 Task: Find people on LinkedIn who are finance managers at Amul (GCMMF), located in Budapest XVI. kerulet, who studied at Maharaja Surajmal Institute, work in Health and Human Services, and offer Homeowners Insurance services.
Action: Mouse moved to (468, 59)
Screenshot: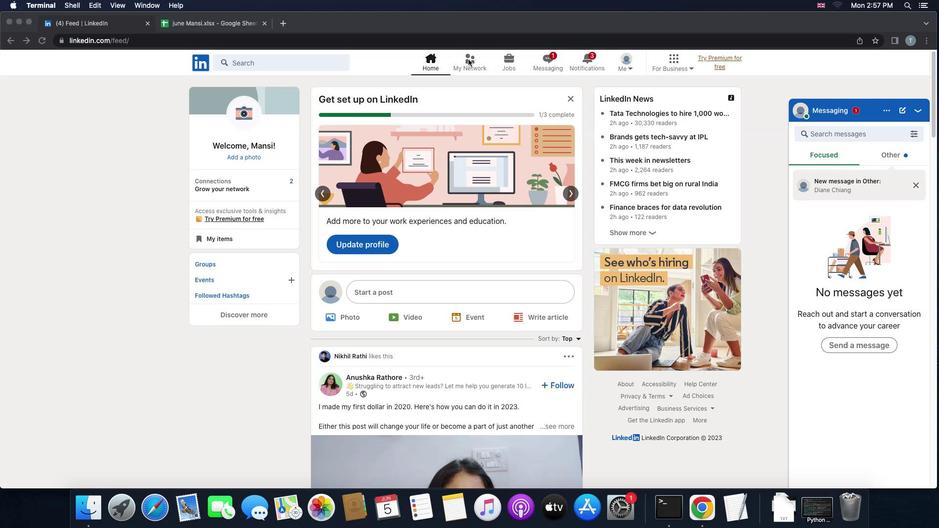 
Action: Mouse pressed left at (468, 59)
Screenshot: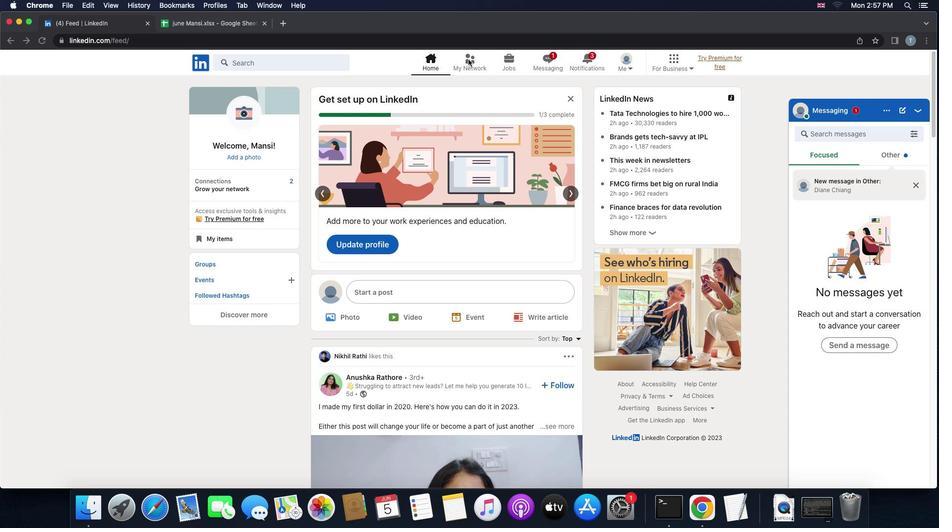 
Action: Mouse pressed left at (468, 59)
Screenshot: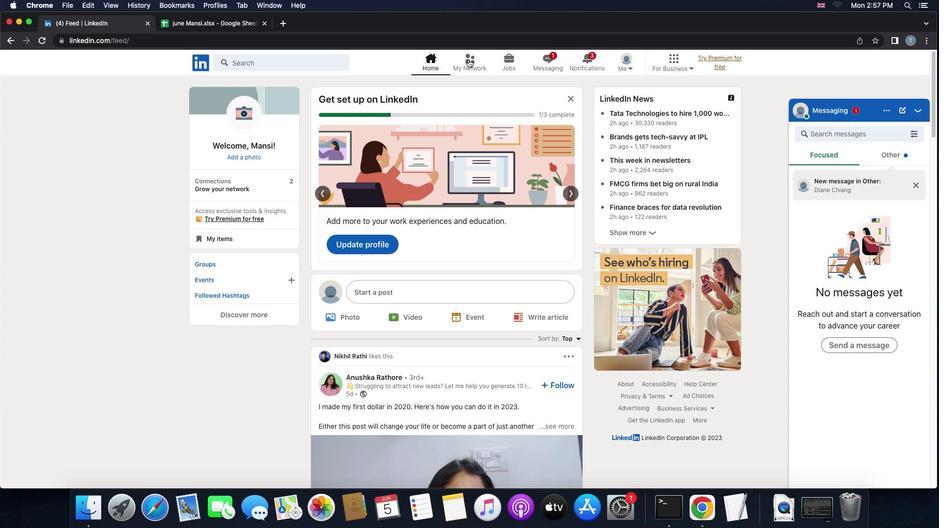 
Action: Mouse moved to (261, 115)
Screenshot: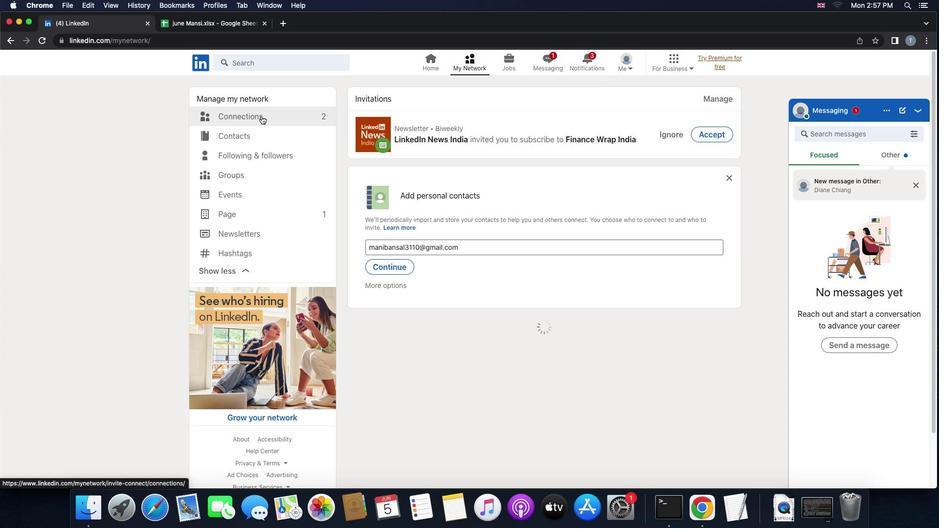 
Action: Mouse pressed left at (261, 115)
Screenshot: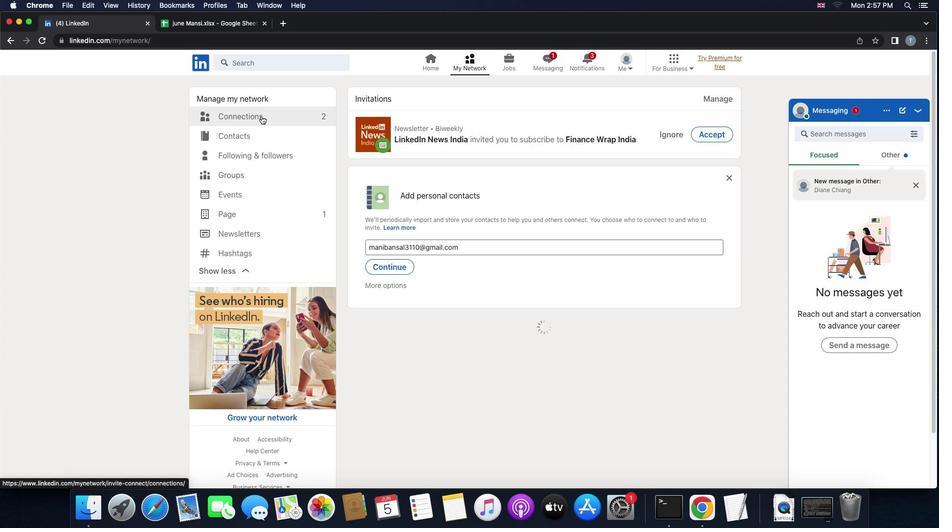 
Action: Mouse moved to (512, 118)
Screenshot: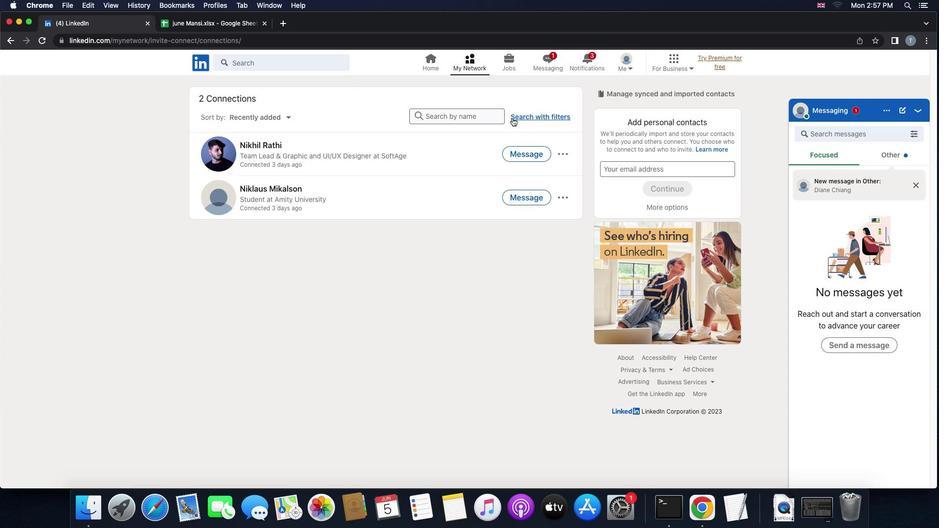 
Action: Mouse pressed left at (512, 118)
Screenshot: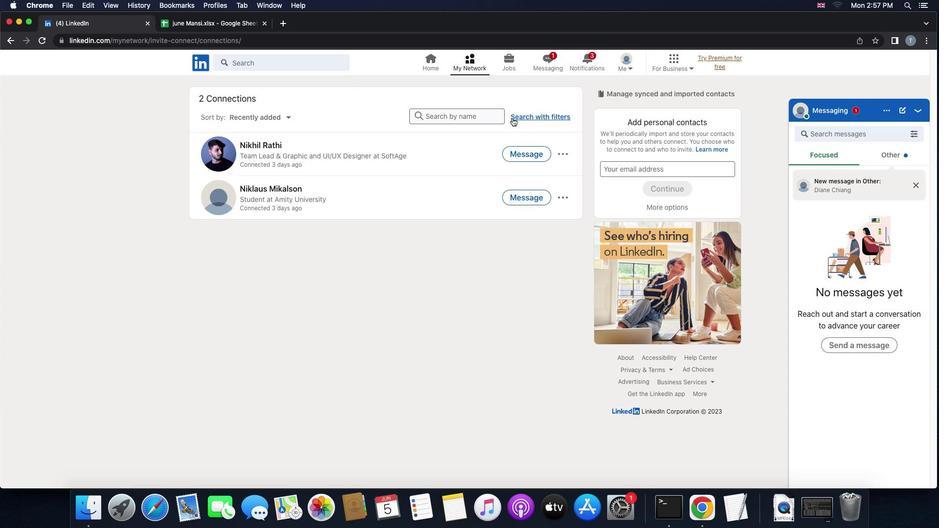 
Action: Mouse moved to (508, 90)
Screenshot: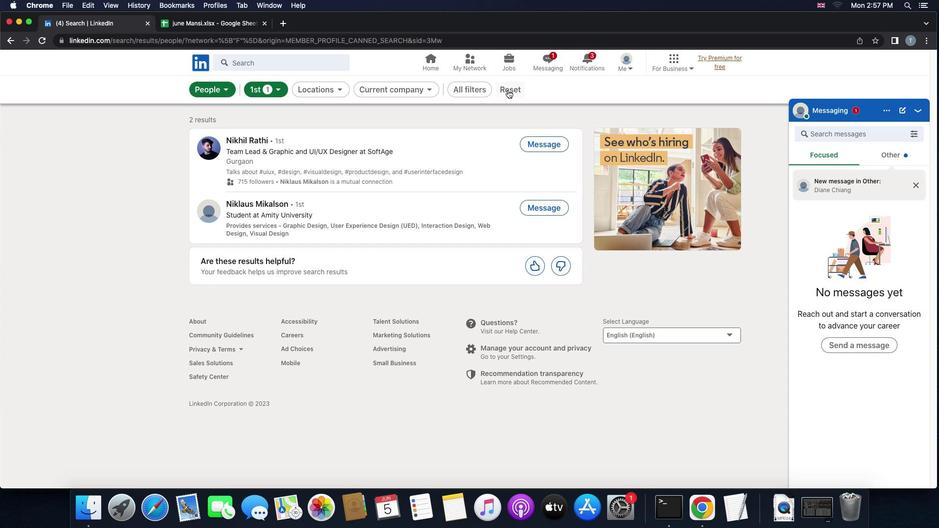 
Action: Mouse pressed left at (508, 90)
Screenshot: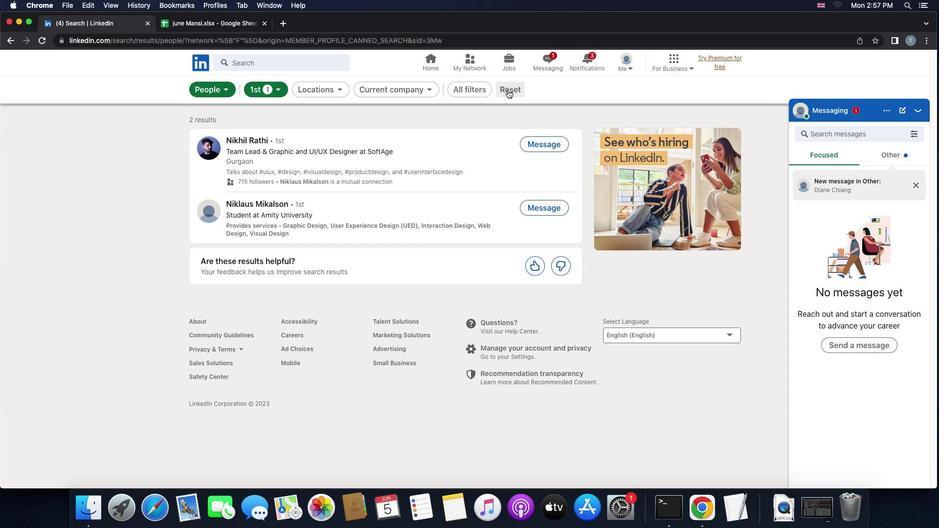 
Action: Mouse moved to (485, 95)
Screenshot: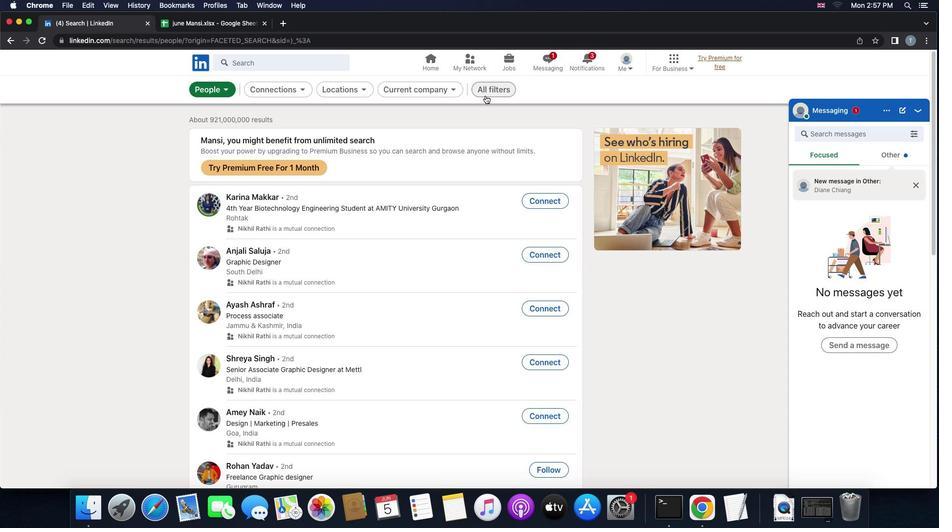 
Action: Mouse pressed left at (485, 95)
Screenshot: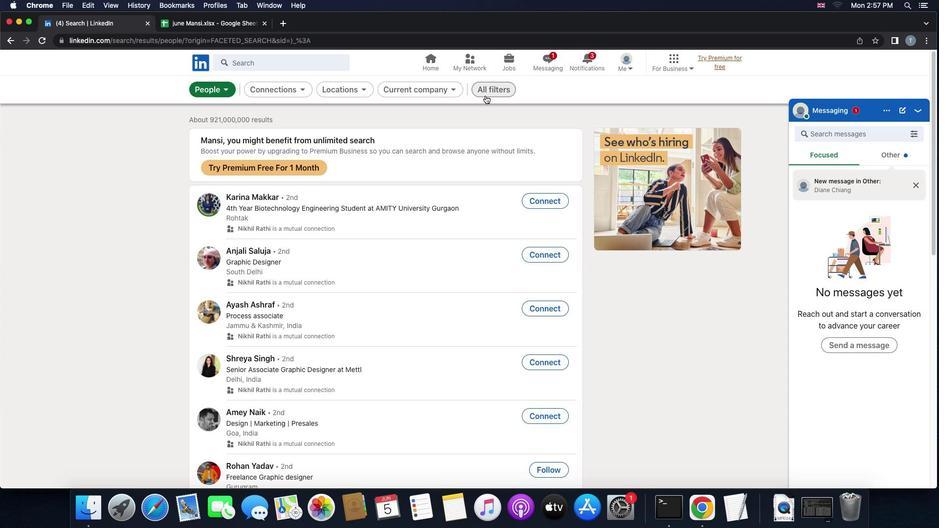 
Action: Mouse moved to (775, 385)
Screenshot: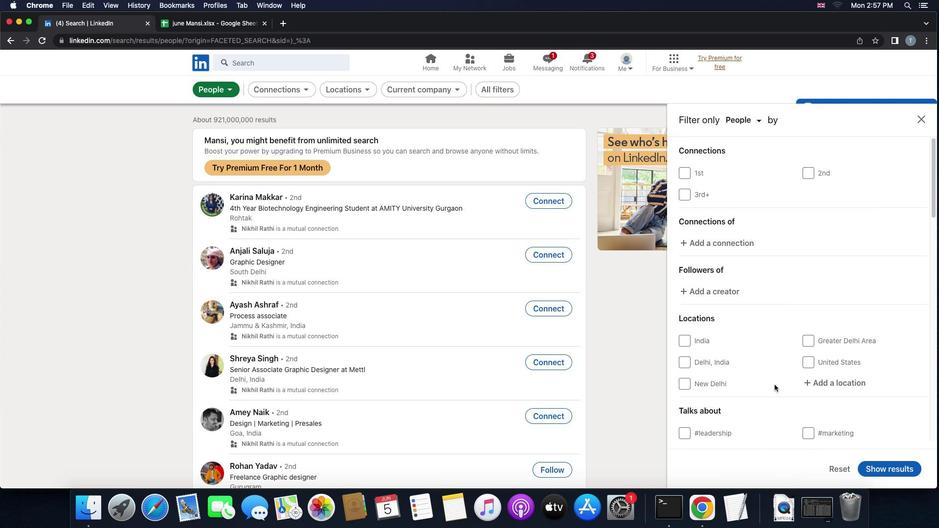 
Action: Mouse scrolled (775, 385) with delta (0, 0)
Screenshot: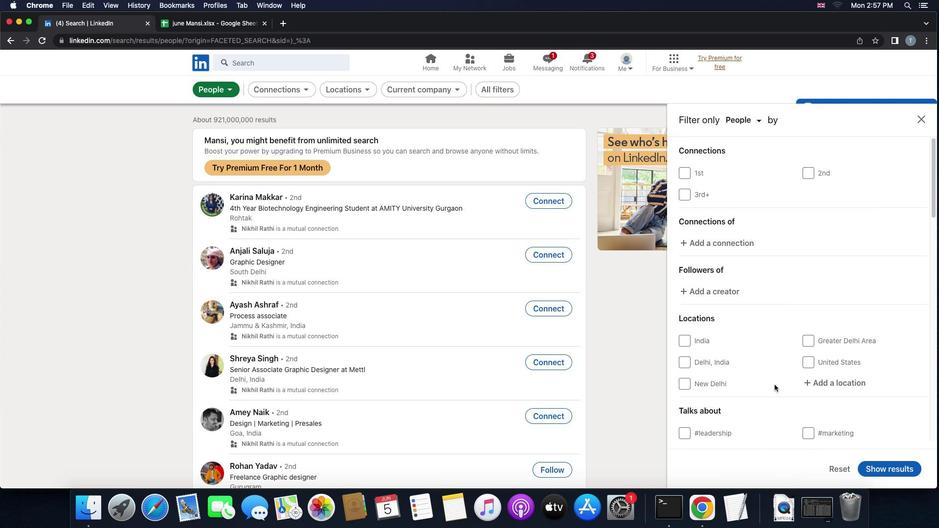 
Action: Mouse moved to (775, 384)
Screenshot: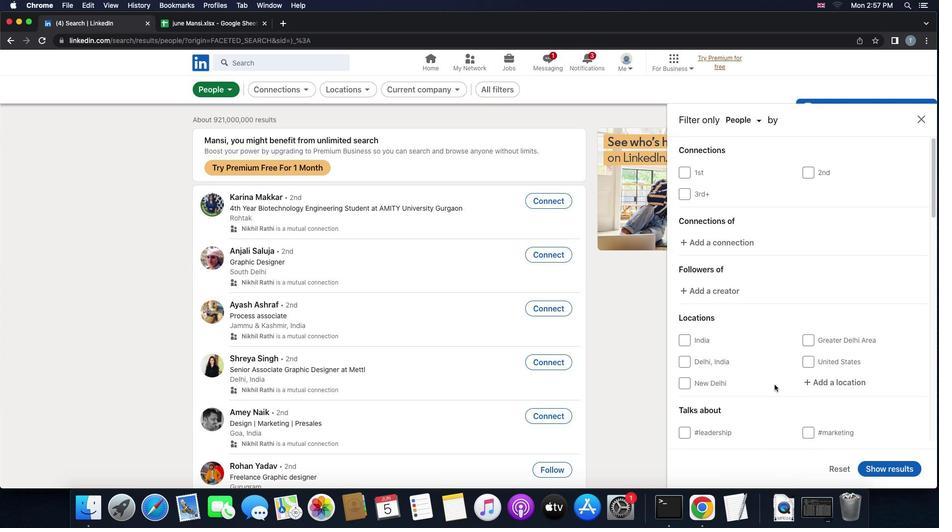 
Action: Mouse scrolled (775, 384) with delta (0, 0)
Screenshot: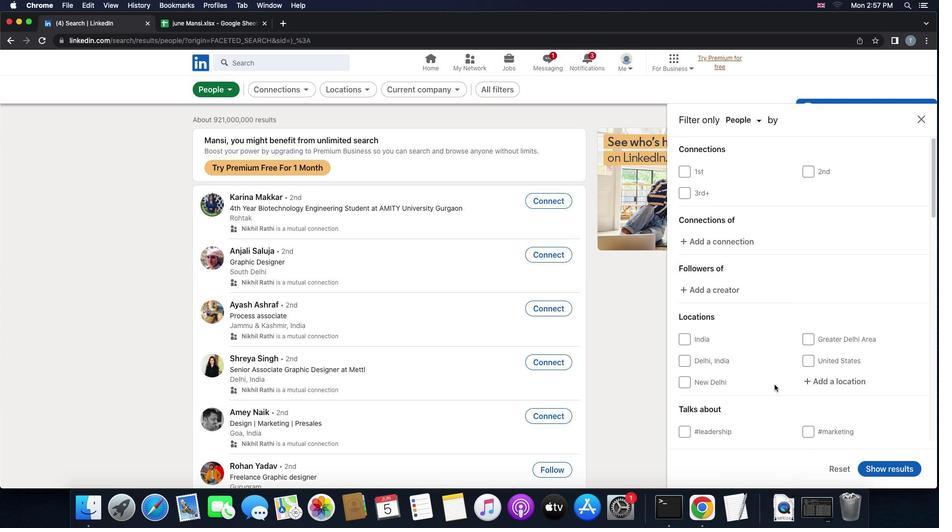 
Action: Mouse scrolled (775, 384) with delta (0, 0)
Screenshot: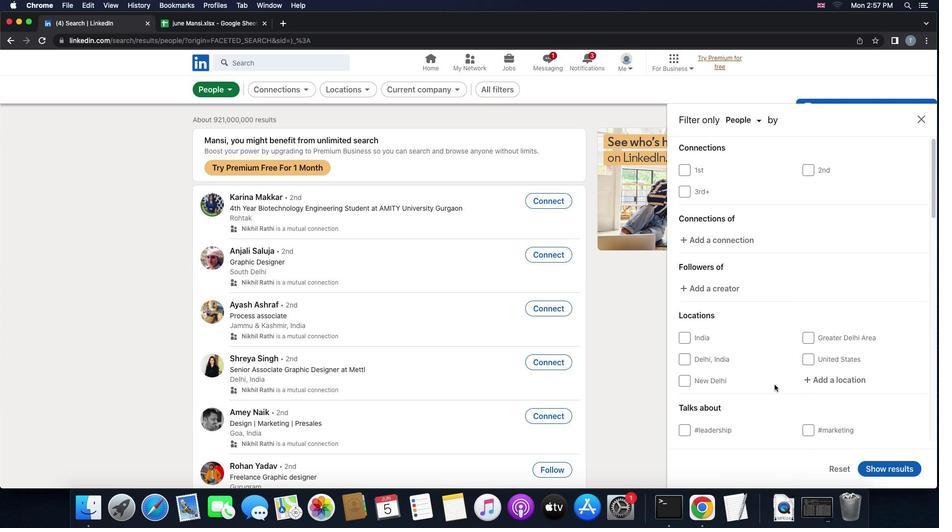 
Action: Mouse moved to (808, 319)
Screenshot: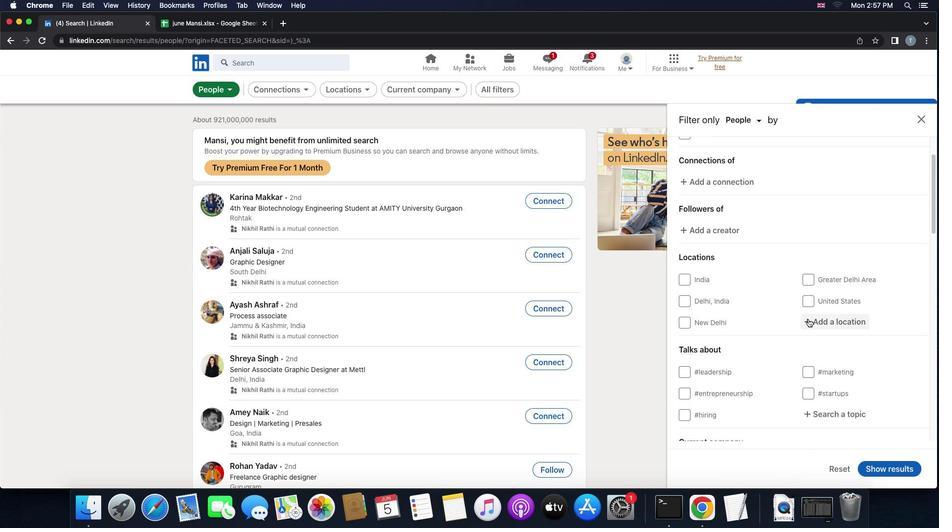 
Action: Mouse pressed left at (808, 319)
Screenshot: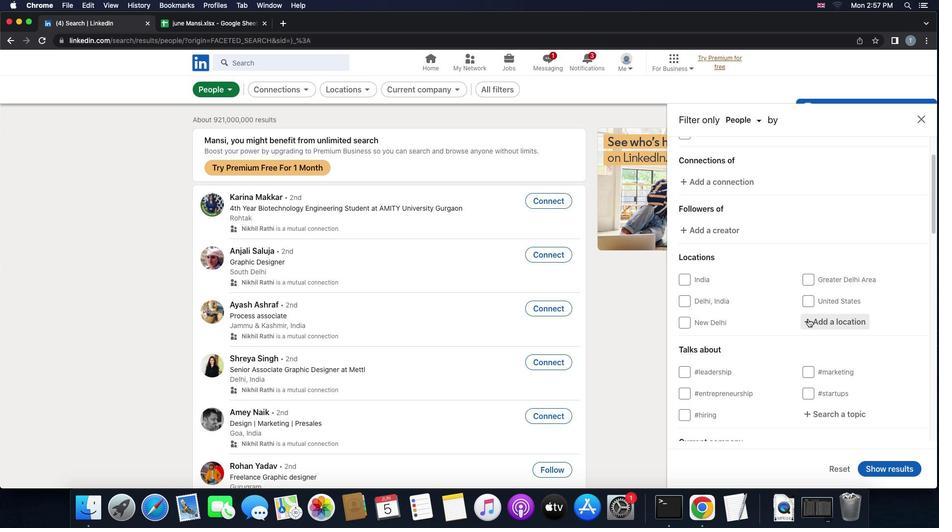 
Action: Mouse moved to (811, 320)
Screenshot: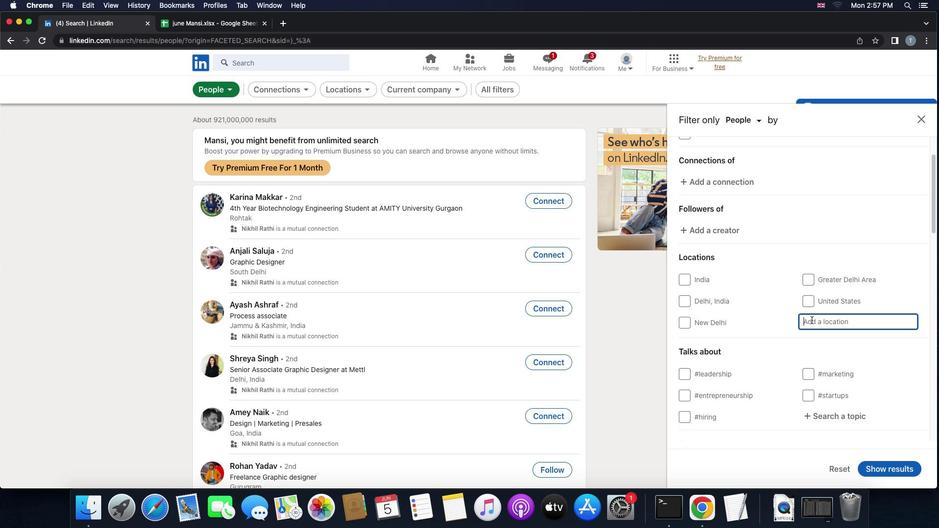 
Action: Key pressed Key.shift'B'
Screenshot: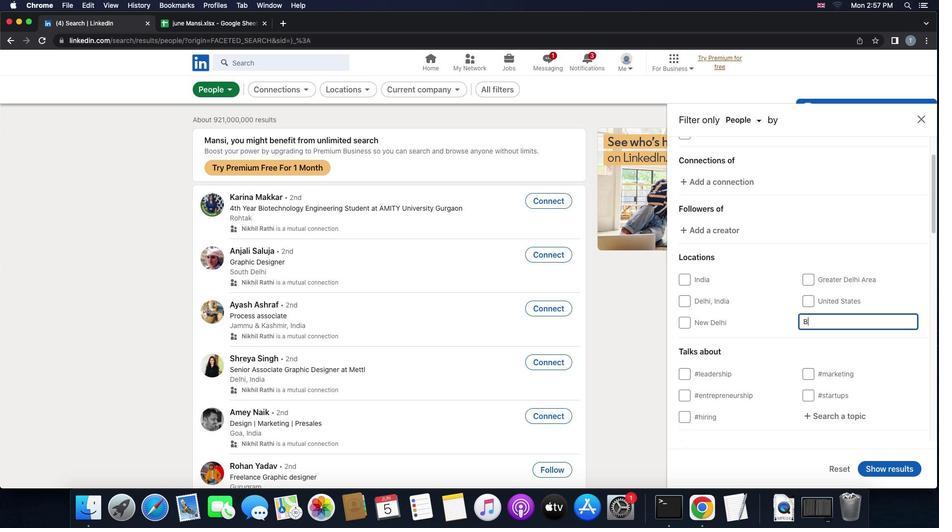
Action: Mouse moved to (812, 320)
Screenshot: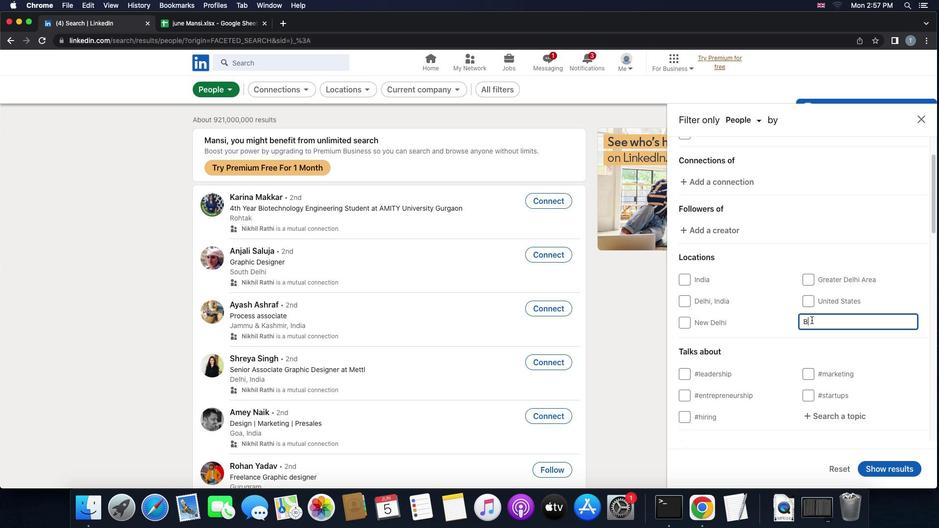 
Action: Key pressed 'u''d''a''p''e''s''t'Key.spaceKey.shift'X''V''I''.''k''e''r''u''l''e''t'Key.enter
Screenshot: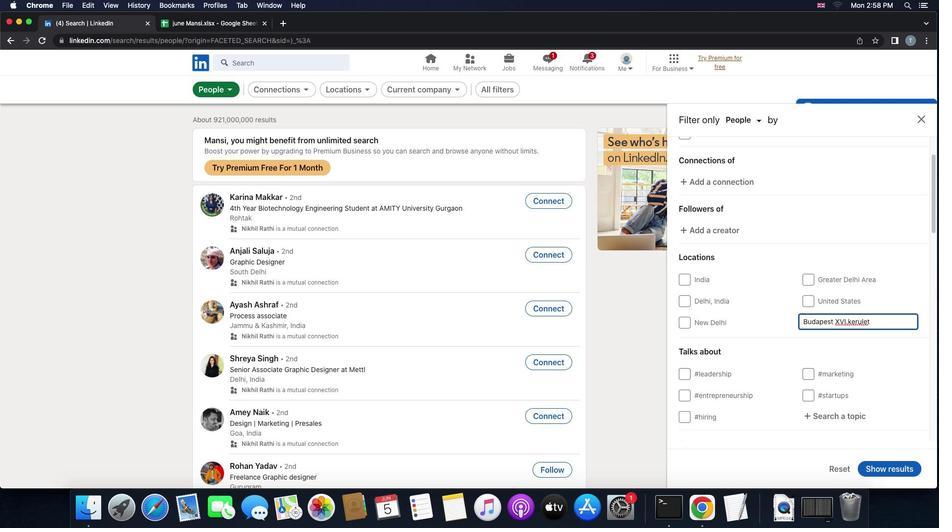 
Action: Mouse moved to (758, 377)
Screenshot: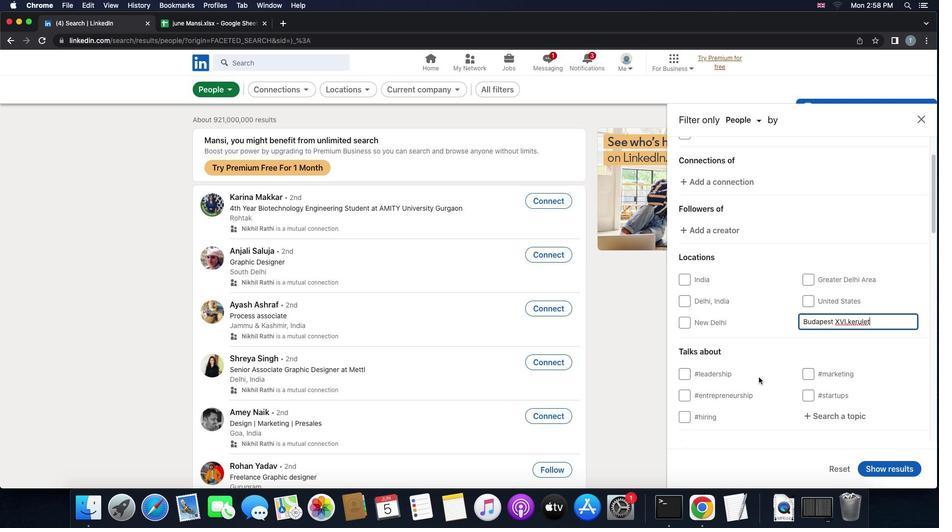 
Action: Mouse scrolled (758, 377) with delta (0, 0)
Screenshot: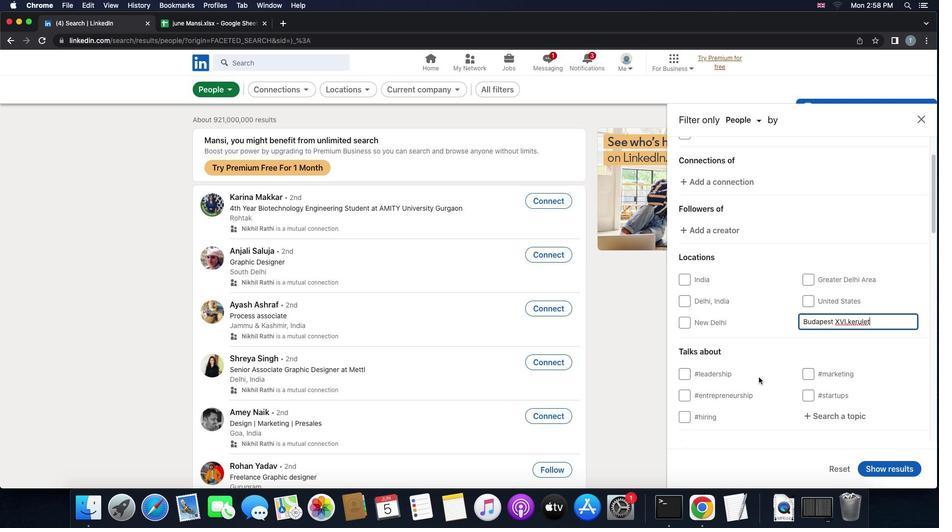 
Action: Mouse moved to (758, 377)
Screenshot: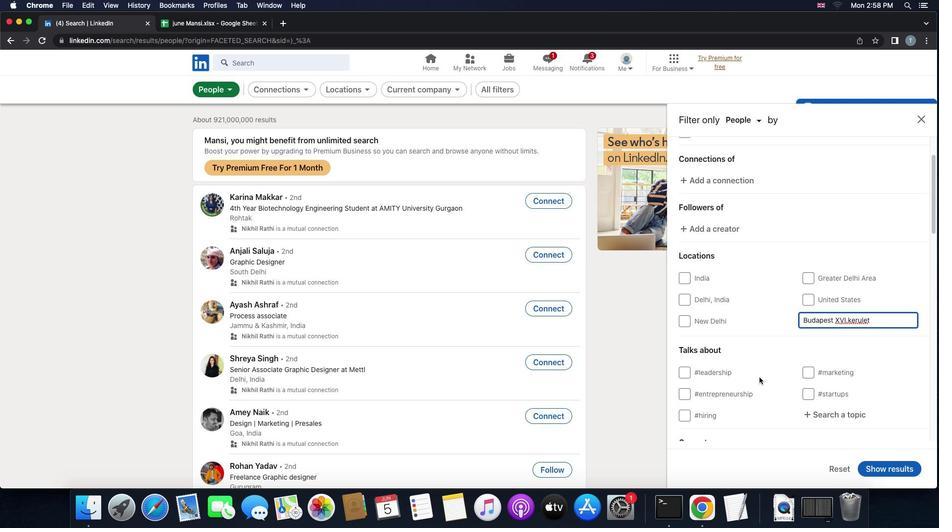 
Action: Mouse scrolled (758, 377) with delta (0, 0)
Screenshot: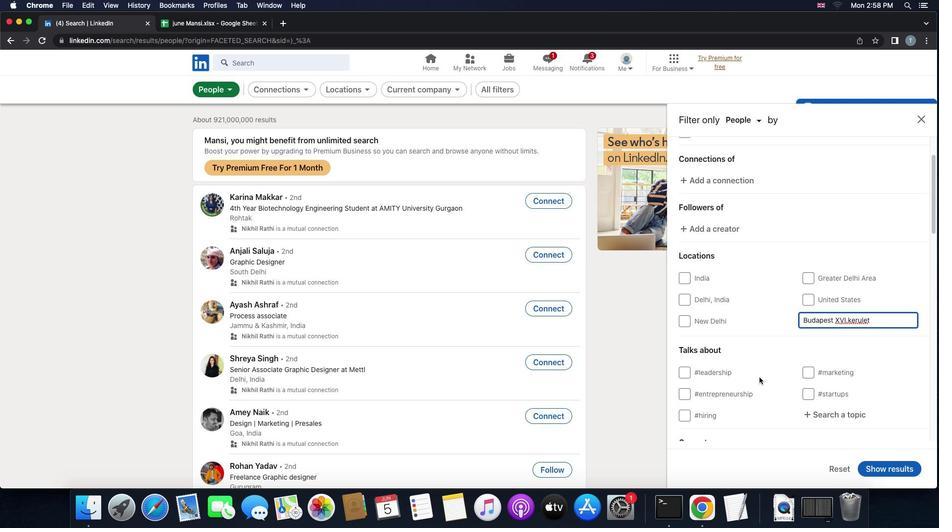 
Action: Mouse moved to (758, 377)
Screenshot: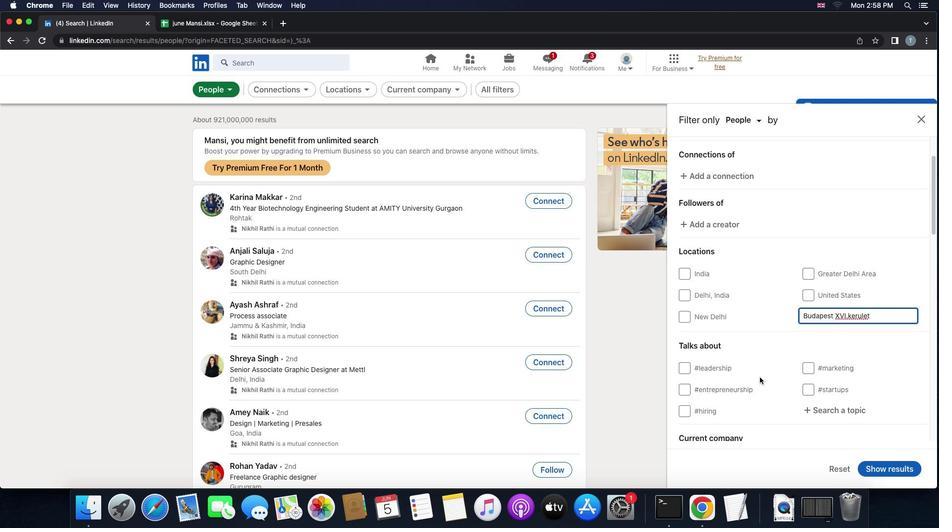
Action: Mouse scrolled (758, 377) with delta (0, 0)
Screenshot: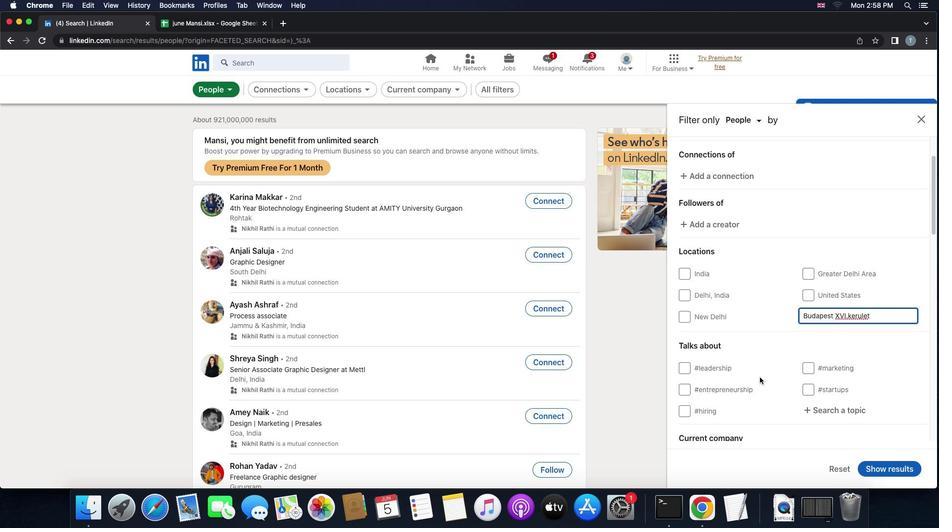 
Action: Mouse moved to (760, 376)
Screenshot: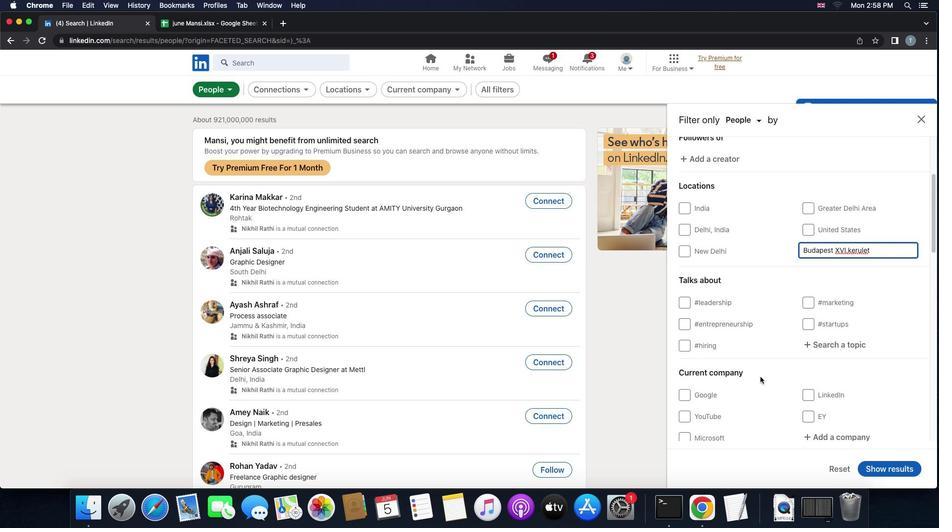 
Action: Mouse scrolled (760, 376) with delta (0, 0)
Screenshot: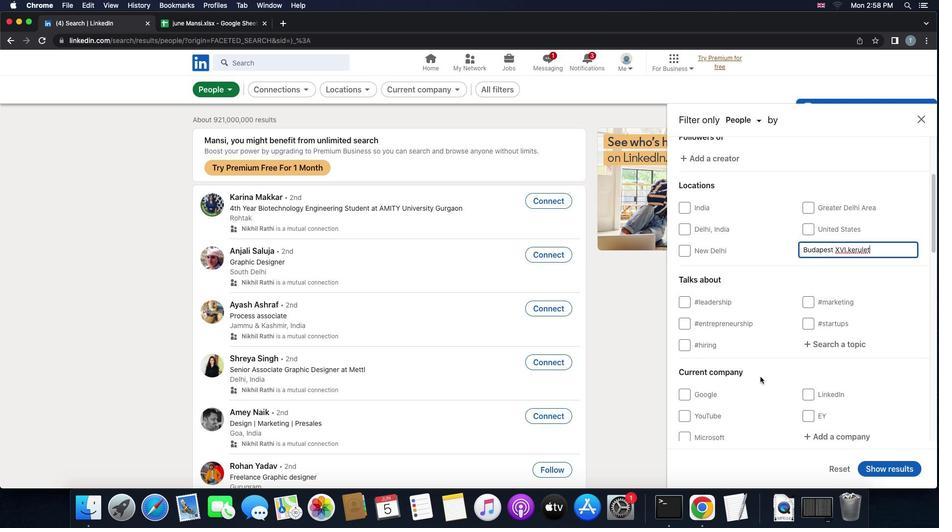 
Action: Mouse scrolled (760, 376) with delta (0, 0)
Screenshot: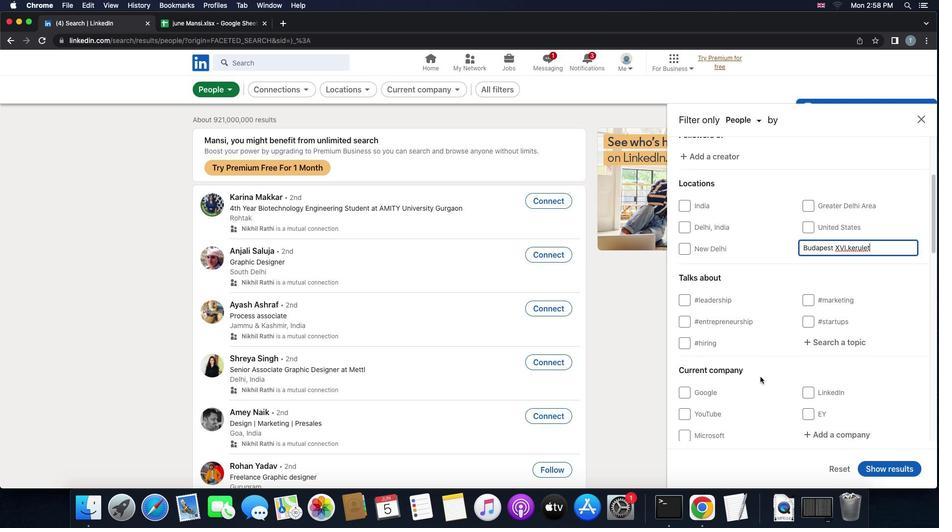 
Action: Mouse scrolled (760, 376) with delta (0, 0)
Screenshot: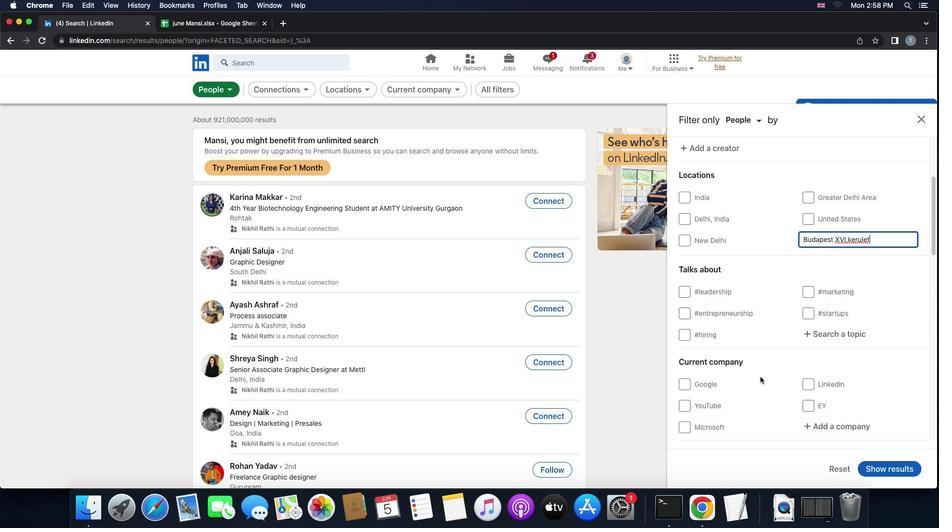 
Action: Mouse moved to (816, 295)
Screenshot: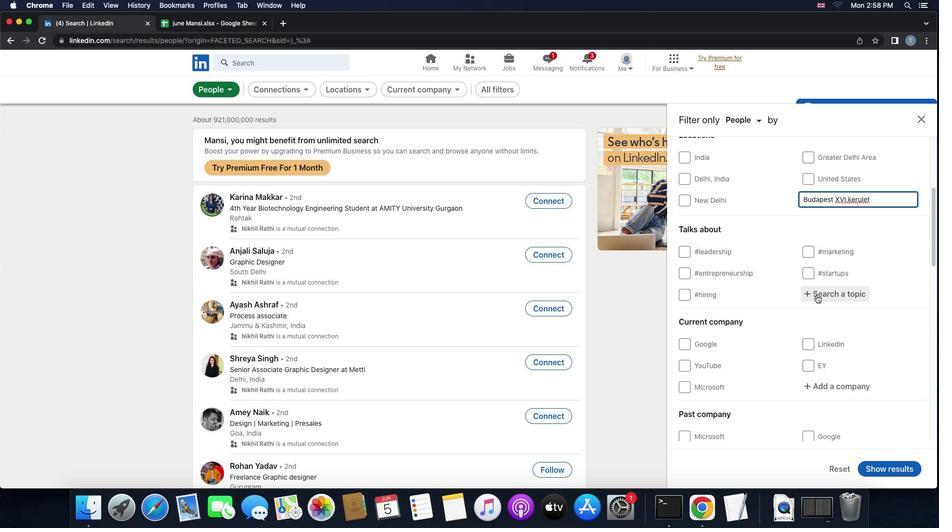
Action: Mouse pressed left at (816, 295)
Screenshot: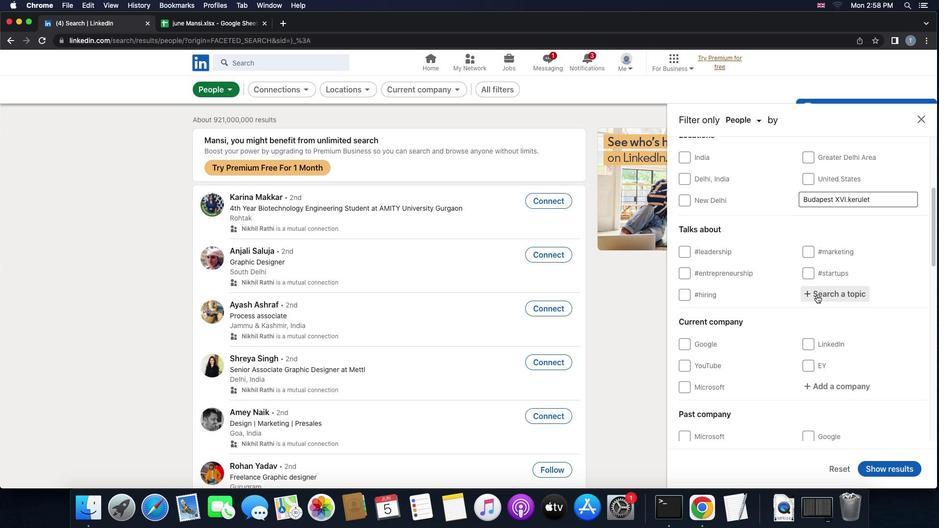
Action: Key pressed 'b''u''s''i''n''e''s''s''m''i''n''d''s''e''t''s'
Screenshot: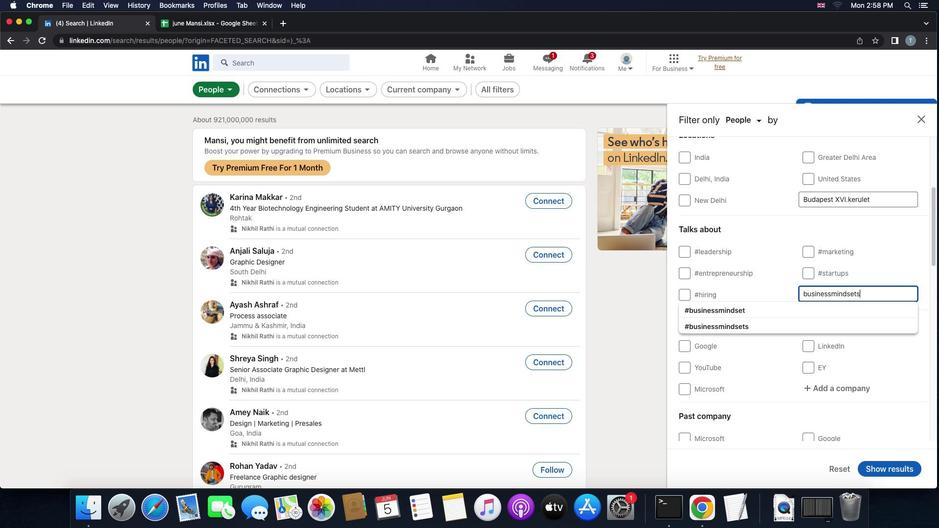 
Action: Mouse moved to (783, 311)
Screenshot: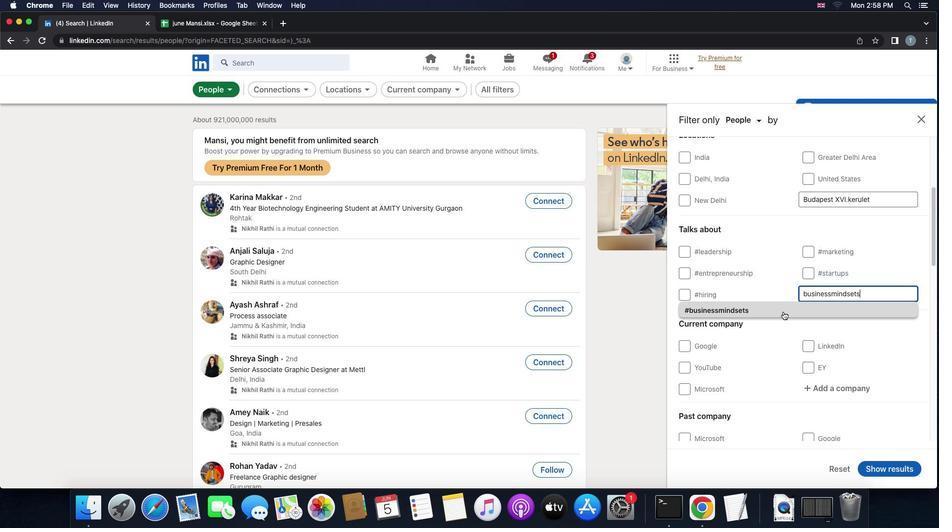 
Action: Mouse pressed left at (783, 311)
Screenshot: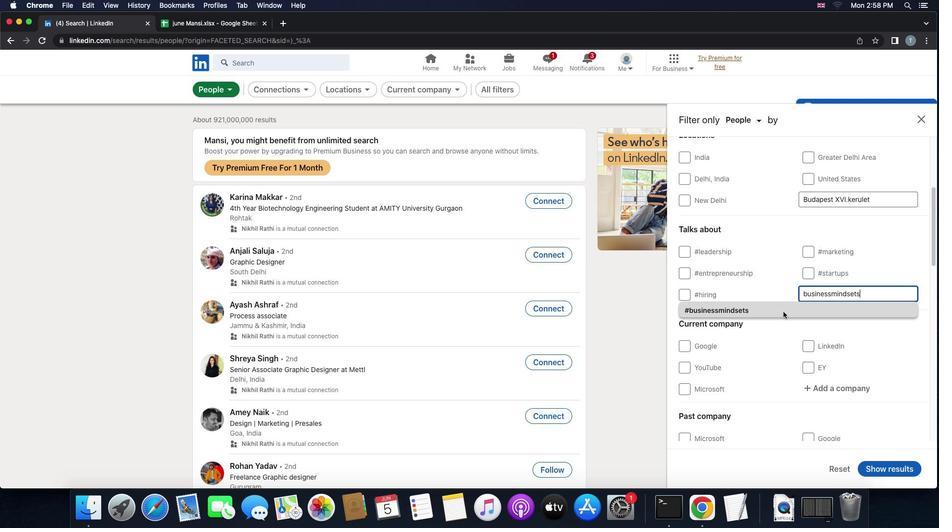 
Action: Mouse scrolled (783, 311) with delta (0, 0)
Screenshot: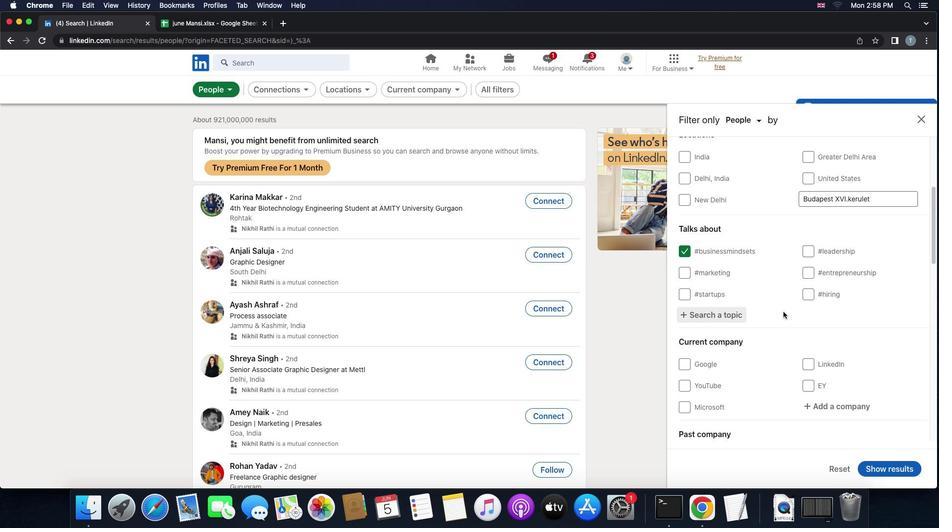 
Action: Mouse scrolled (783, 311) with delta (0, 0)
Screenshot: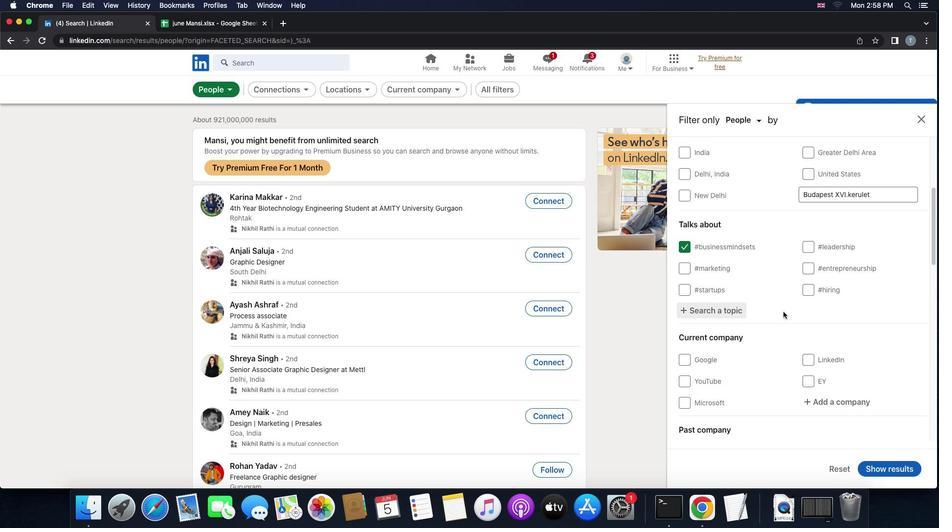 
Action: Mouse scrolled (783, 311) with delta (0, 0)
Screenshot: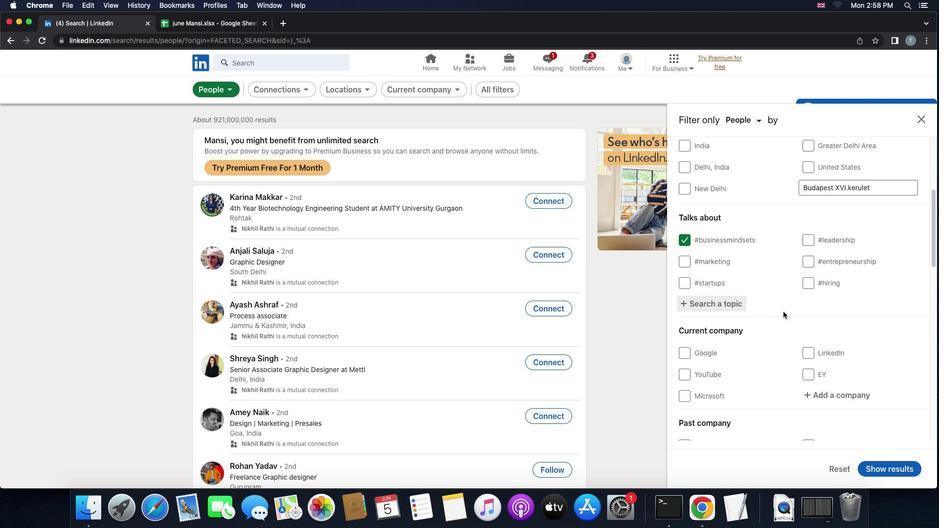 
Action: Mouse scrolled (783, 311) with delta (0, 0)
Screenshot: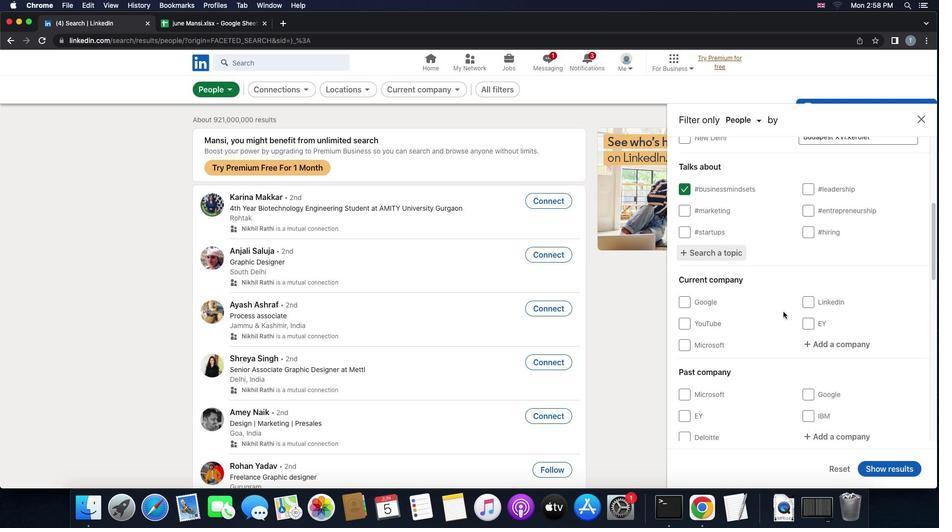 
Action: Mouse scrolled (783, 311) with delta (0, 0)
Screenshot: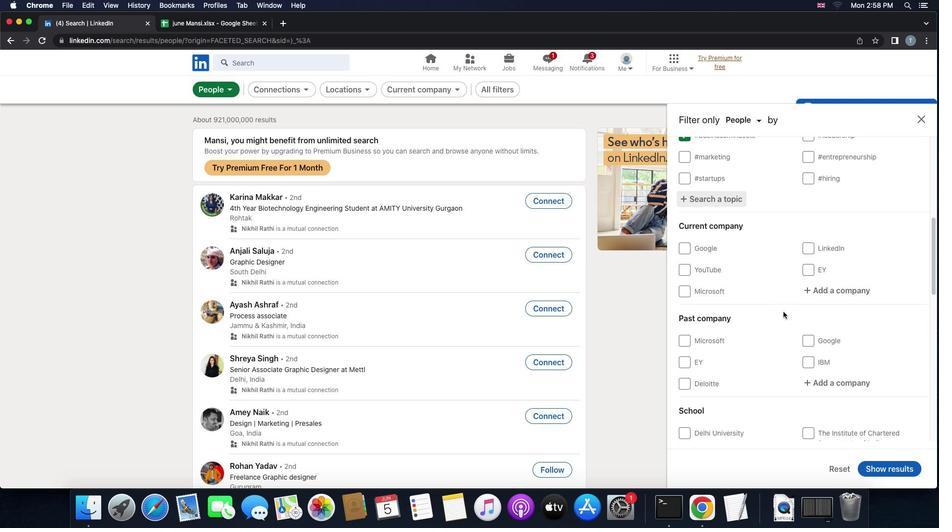 
Action: Mouse scrolled (783, 311) with delta (0, 0)
Screenshot: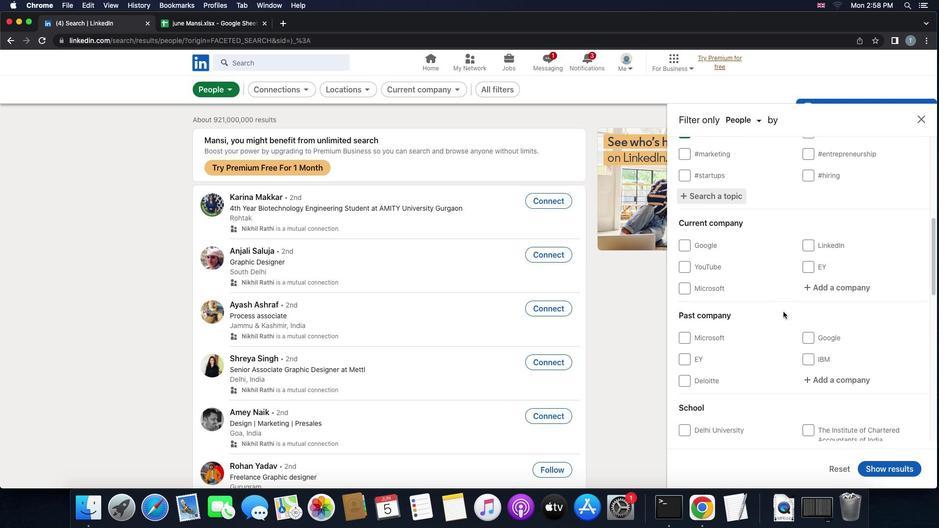 
Action: Mouse scrolled (783, 311) with delta (0, 0)
Screenshot: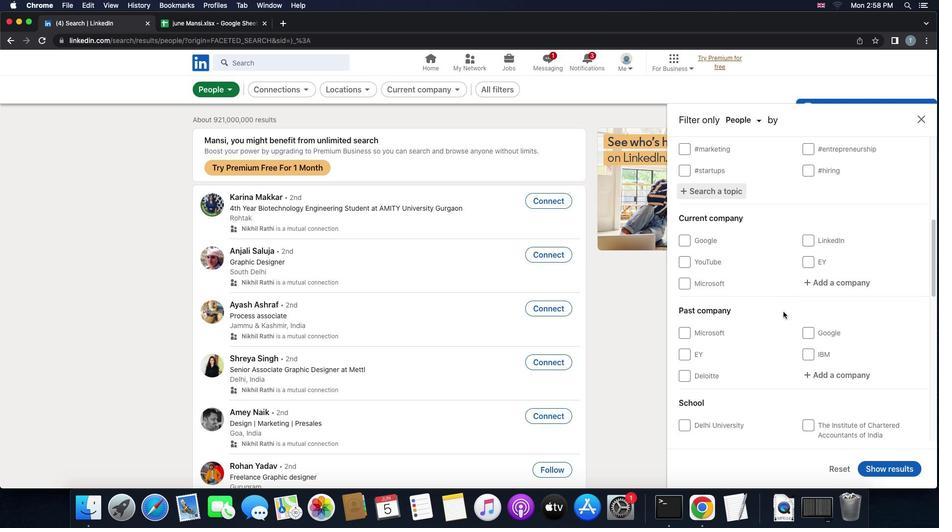 
Action: Mouse moved to (858, 241)
Screenshot: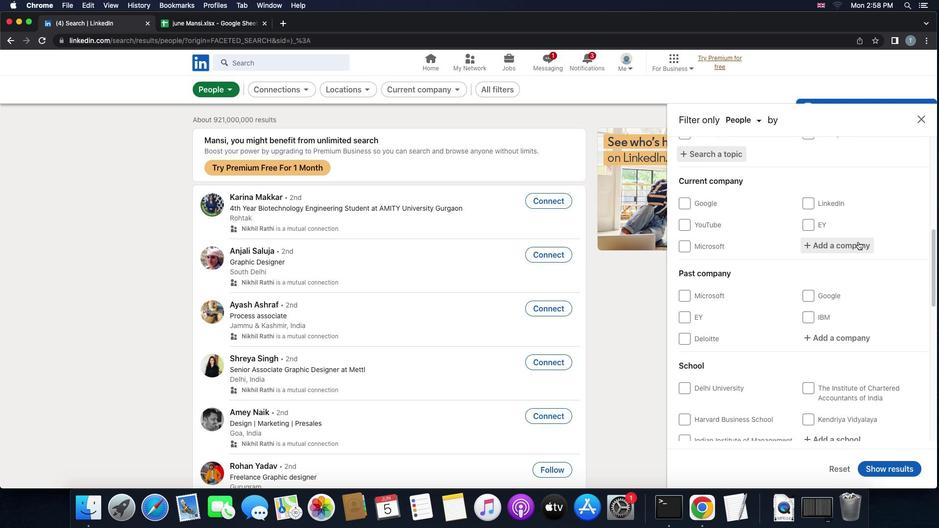 
Action: Mouse pressed left at (858, 241)
Screenshot: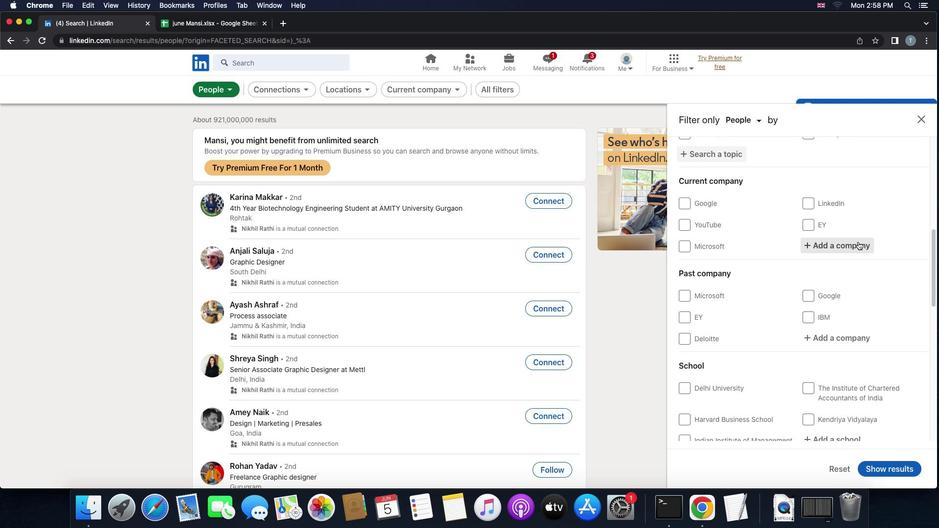 
Action: Key pressed Key.shift'A''m''u''l'Key.spaceKey.shift_r'('Key.shift'G'Key.shift'C''M''M''F'Key.shift_r')'
Screenshot: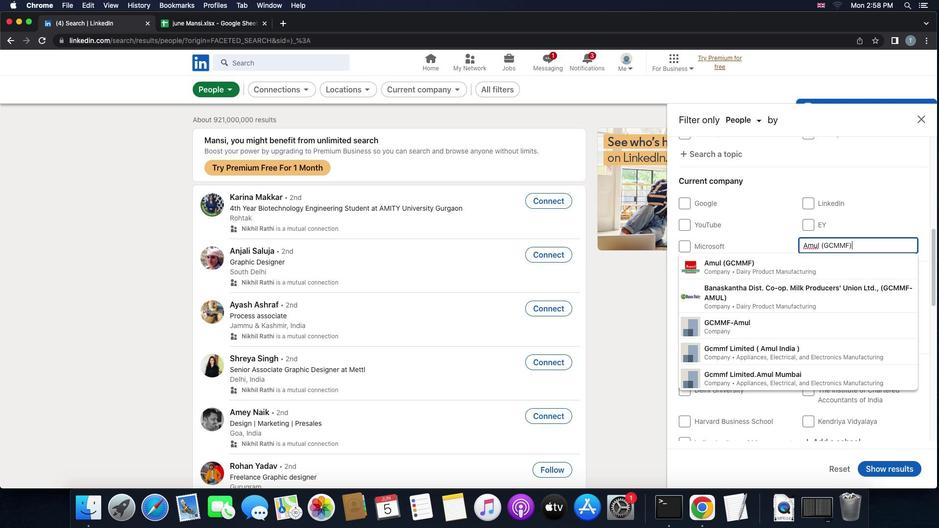 
Action: Mouse moved to (803, 263)
Screenshot: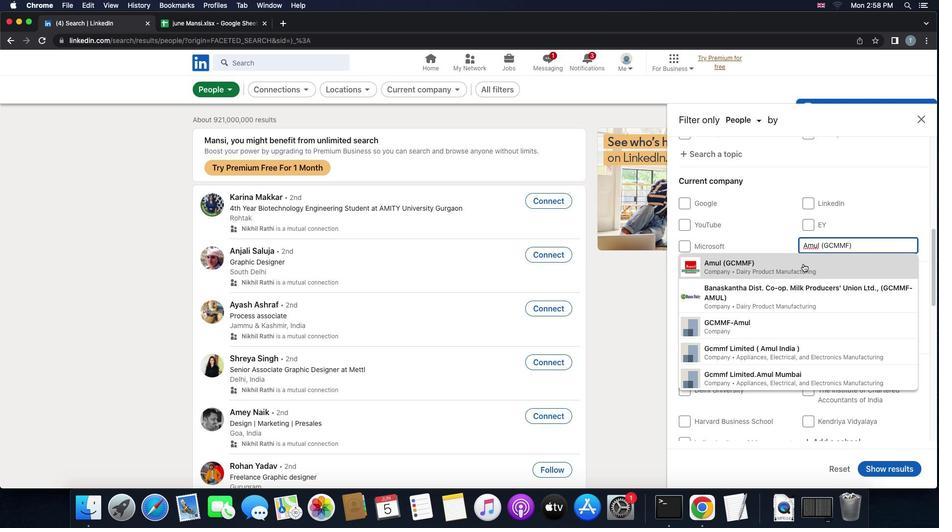 
Action: Mouse pressed left at (803, 263)
Screenshot: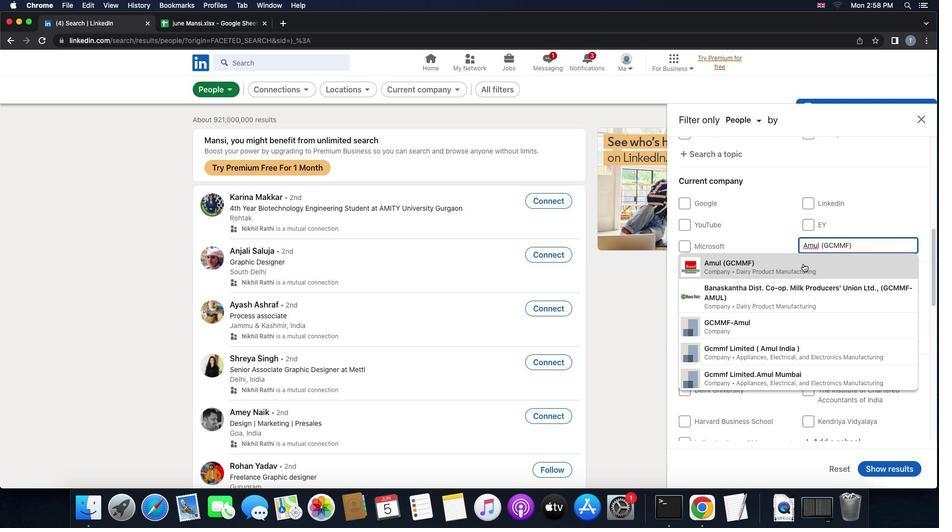 
Action: Mouse scrolled (803, 263) with delta (0, 0)
Screenshot: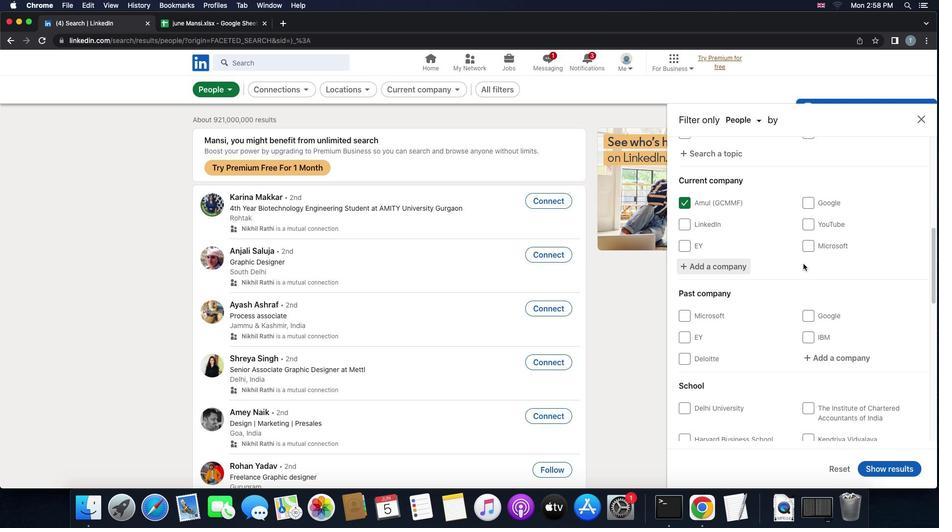 
Action: Mouse scrolled (803, 263) with delta (0, 0)
Screenshot: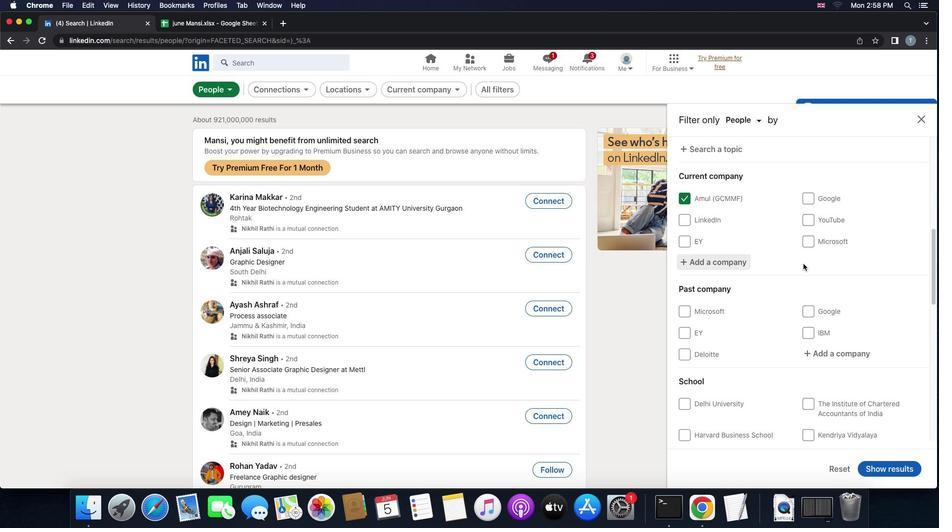
Action: Mouse scrolled (803, 263) with delta (0, -1)
Screenshot: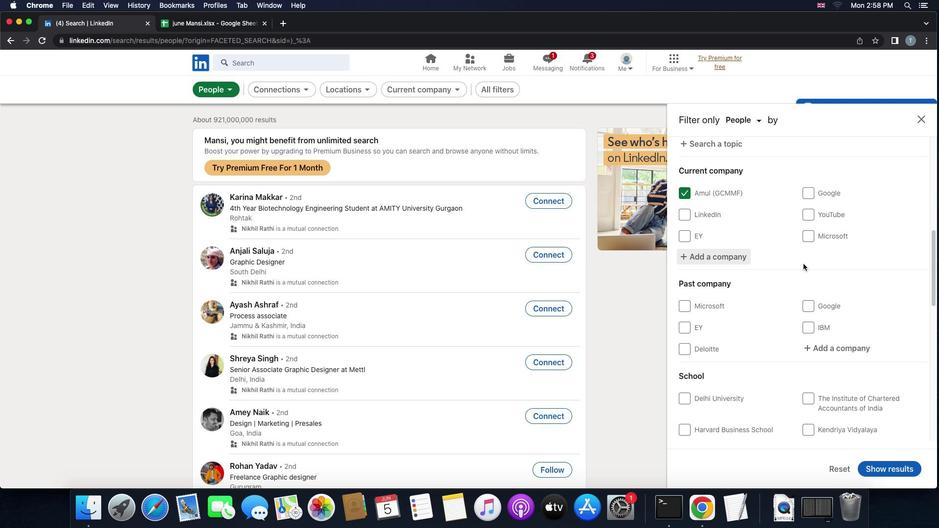 
Action: Mouse scrolled (803, 263) with delta (0, -1)
Screenshot: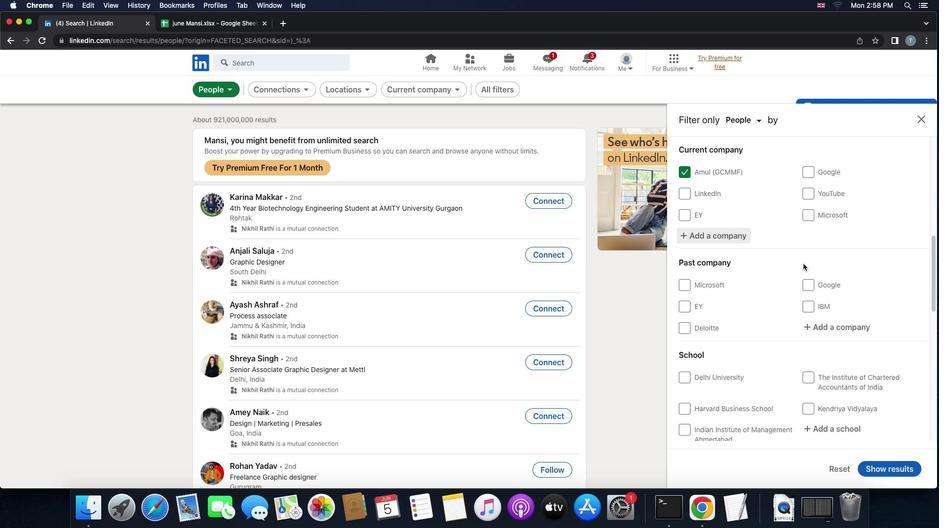 
Action: Mouse scrolled (803, 263) with delta (0, 0)
Screenshot: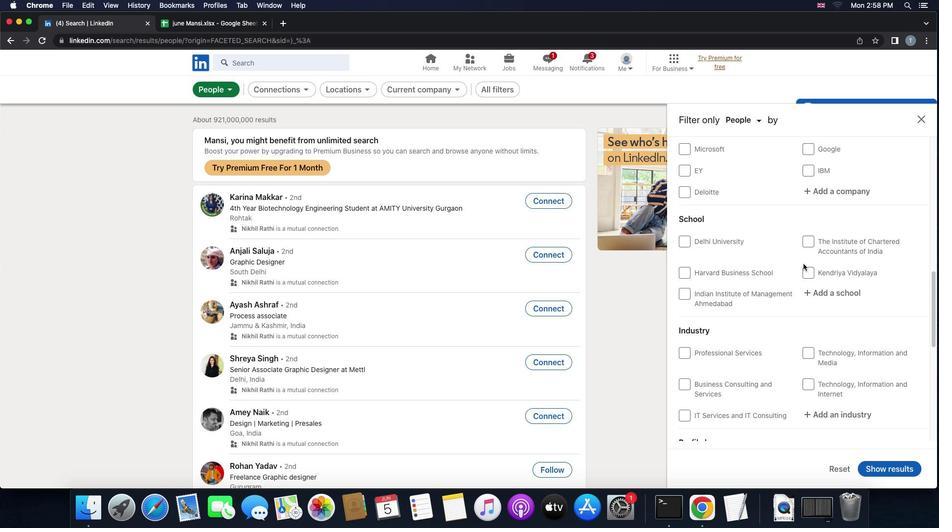 
Action: Mouse scrolled (803, 263) with delta (0, 0)
Screenshot: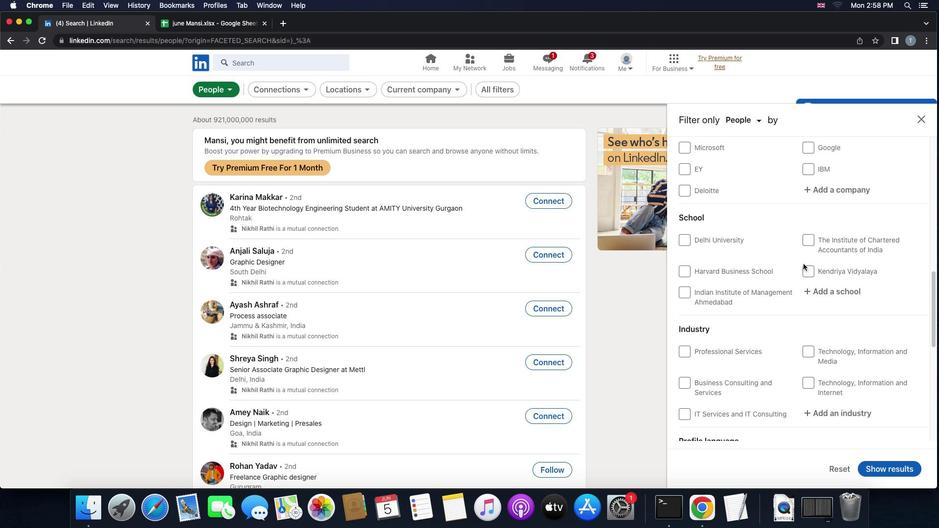 
Action: Mouse scrolled (803, 263) with delta (0, 0)
Screenshot: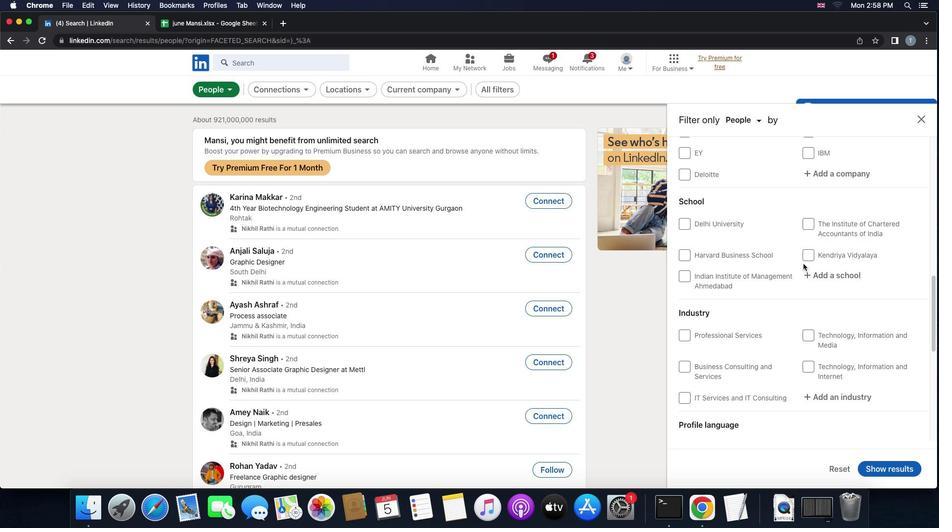
Action: Mouse moved to (840, 231)
Screenshot: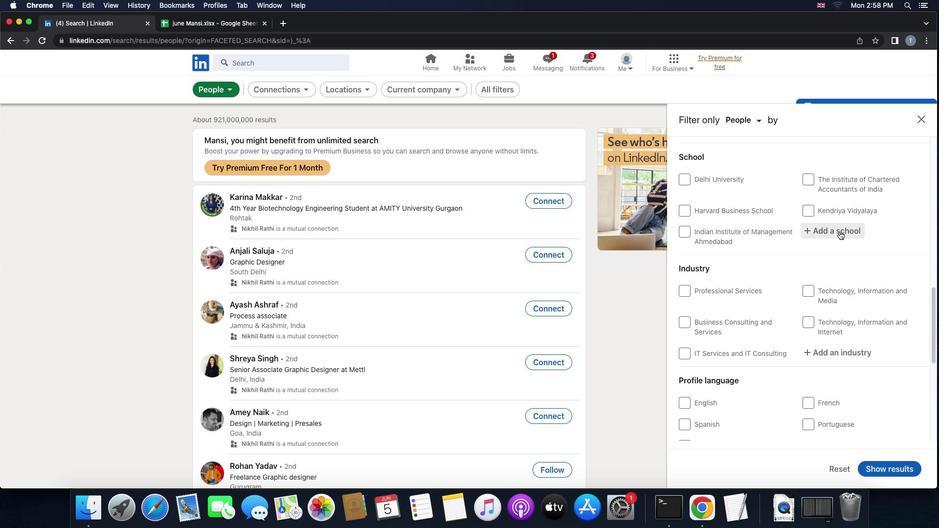 
Action: Mouse pressed left at (840, 231)
Screenshot: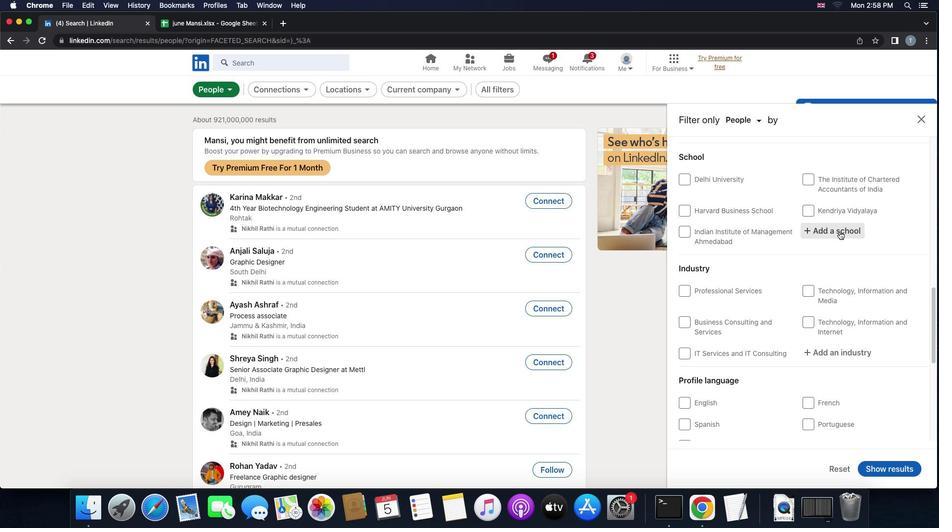 
Action: Key pressed Key.shift'M''a''h''a''r''a''j''a'Key.space's''u''r''a''j''m''a''l'Key.space'i''n''s''t''i''t''u''t''e'
Screenshot: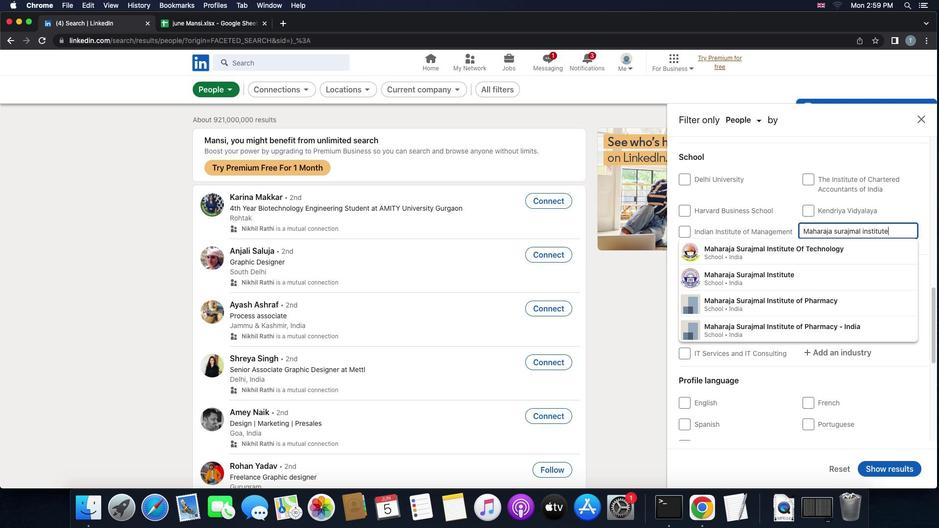 
Action: Mouse moved to (817, 270)
Screenshot: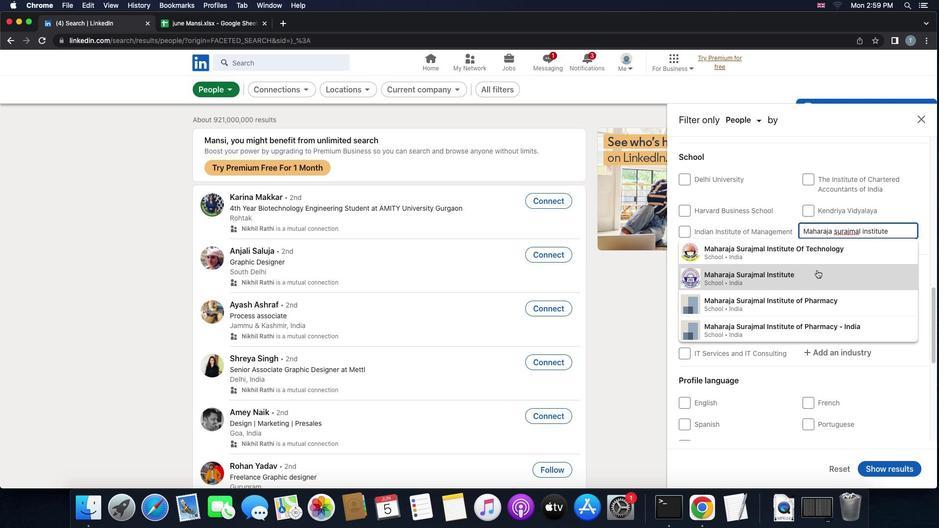 
Action: Mouse pressed left at (817, 270)
Screenshot: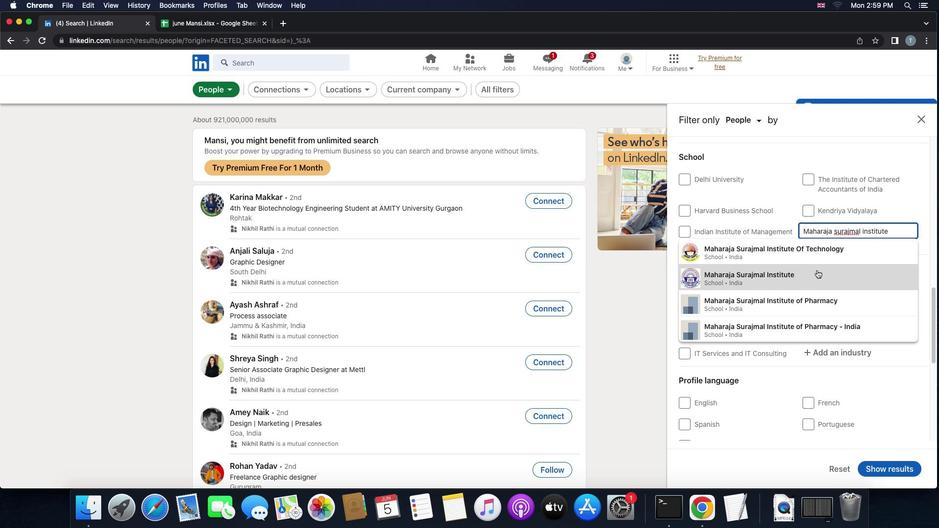 
Action: Mouse moved to (817, 271)
Screenshot: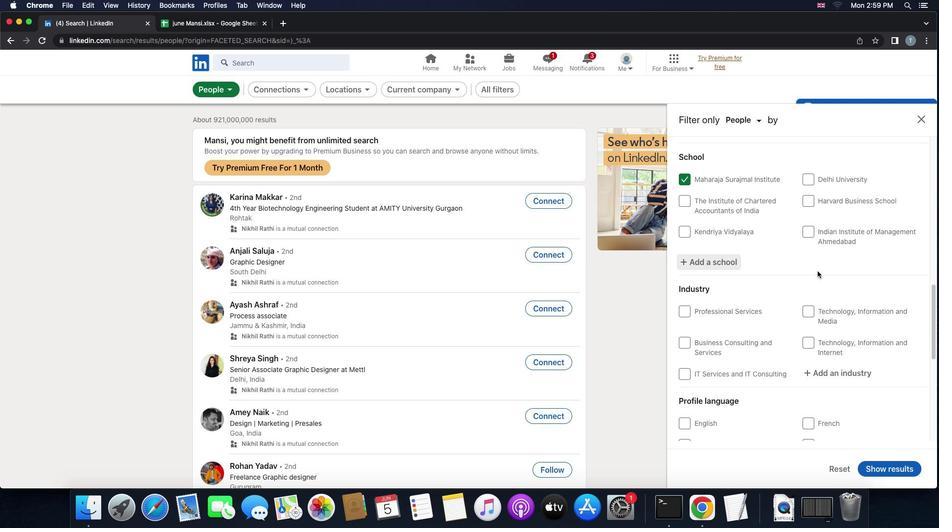 
Action: Mouse scrolled (817, 271) with delta (0, 0)
Screenshot: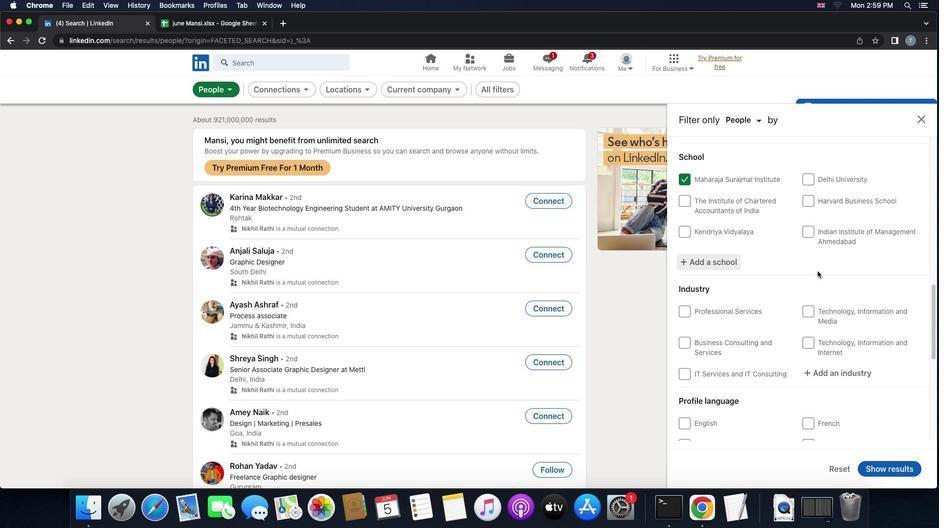 
Action: Mouse scrolled (817, 271) with delta (0, 0)
Screenshot: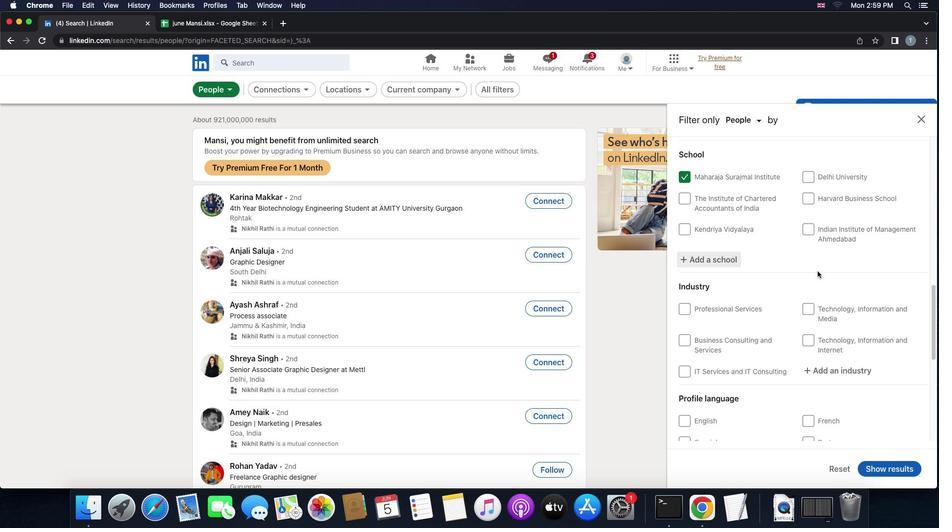 
Action: Mouse scrolled (817, 271) with delta (0, 0)
Screenshot: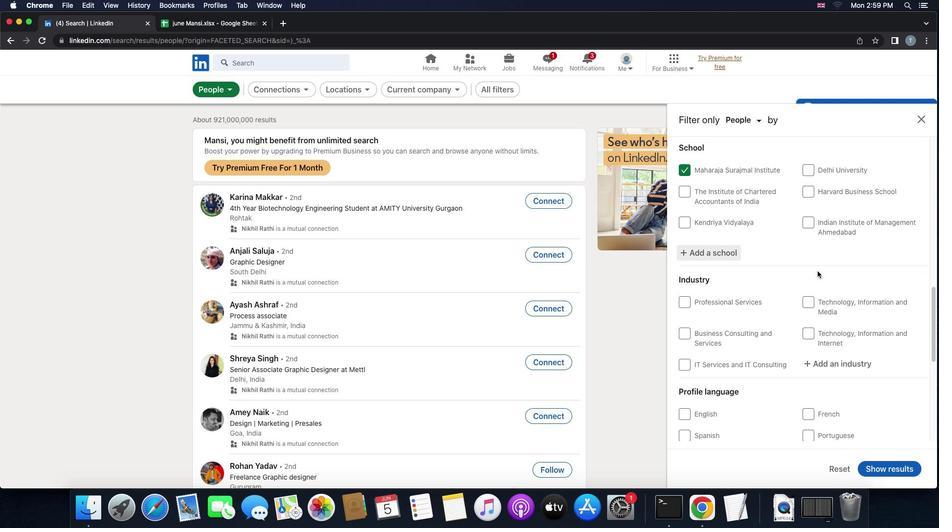 
Action: Mouse scrolled (817, 271) with delta (0, 0)
Screenshot: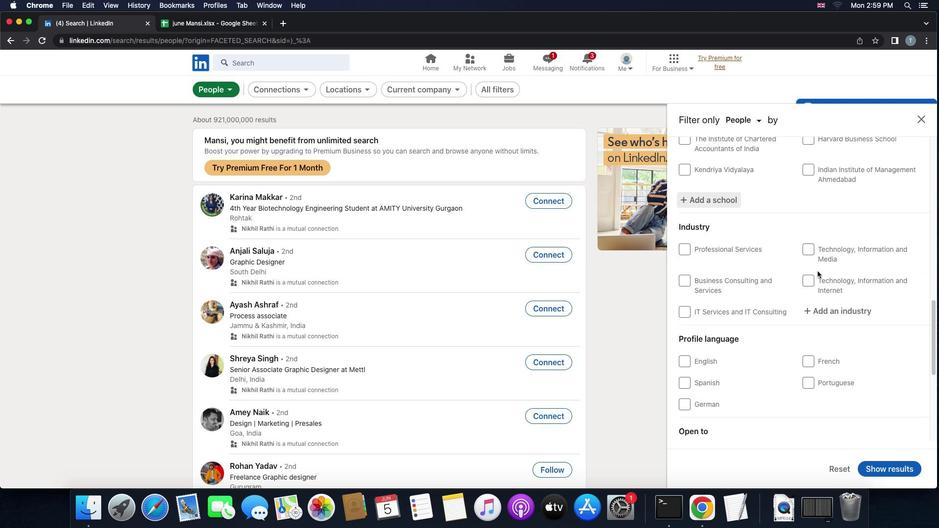 
Action: Mouse moved to (817, 244)
Screenshot: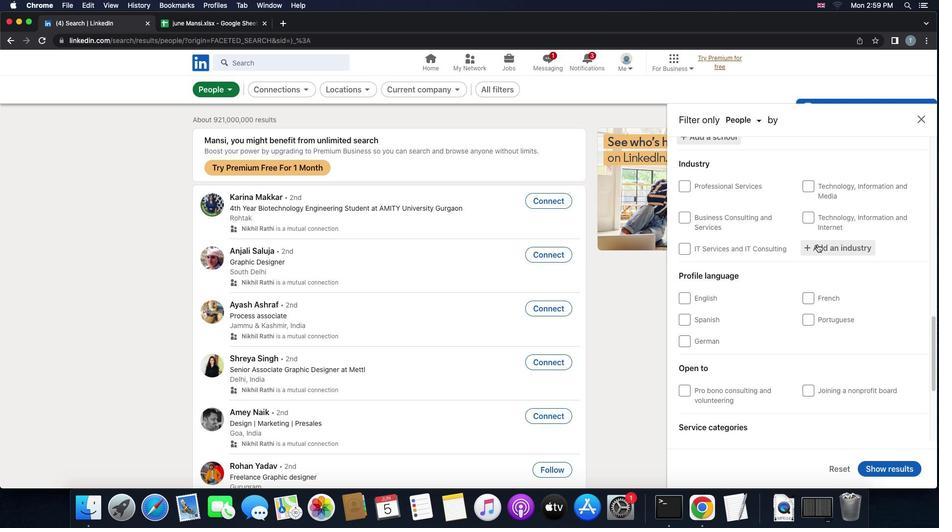 
Action: Mouse pressed left at (817, 244)
Screenshot: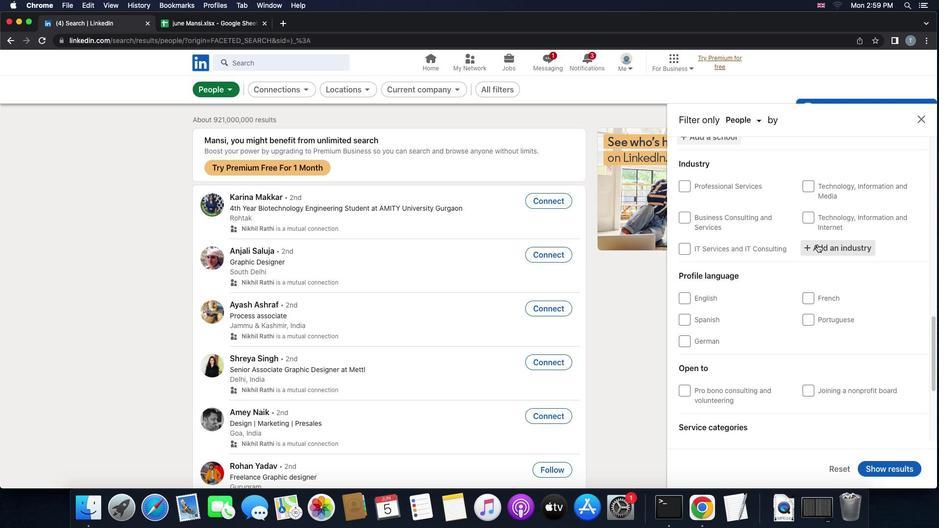 
Action: Key pressed 'h''e''a''l''t''h'Key.space'a''n''d'Key.space'h''u''m''a''n'Key.space's''e''r''v''i''c''e''s'
Screenshot: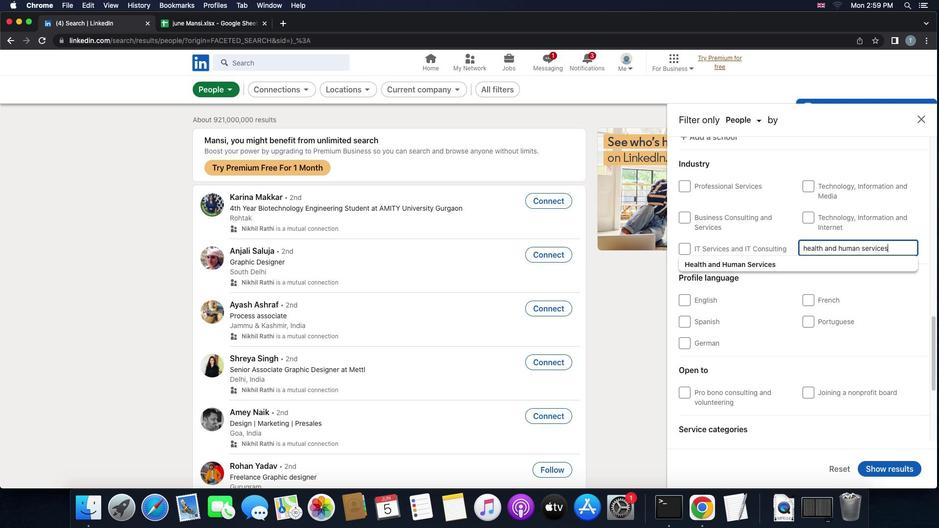 
Action: Mouse moved to (794, 258)
Screenshot: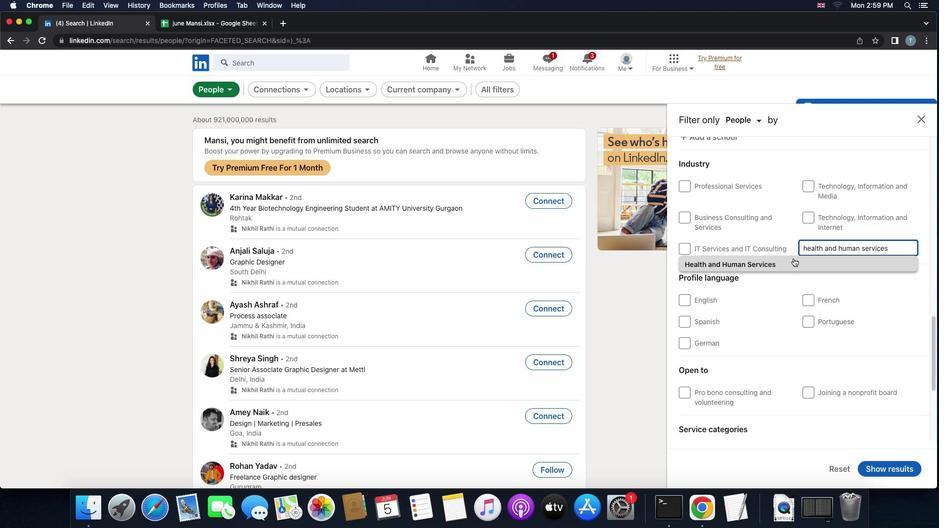 
Action: Mouse pressed left at (794, 258)
Screenshot: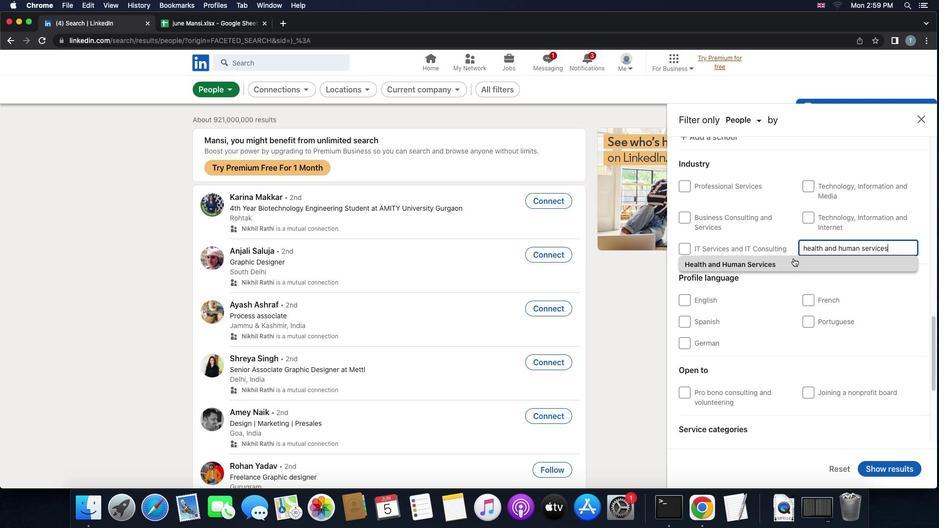 
Action: Mouse moved to (799, 289)
Screenshot: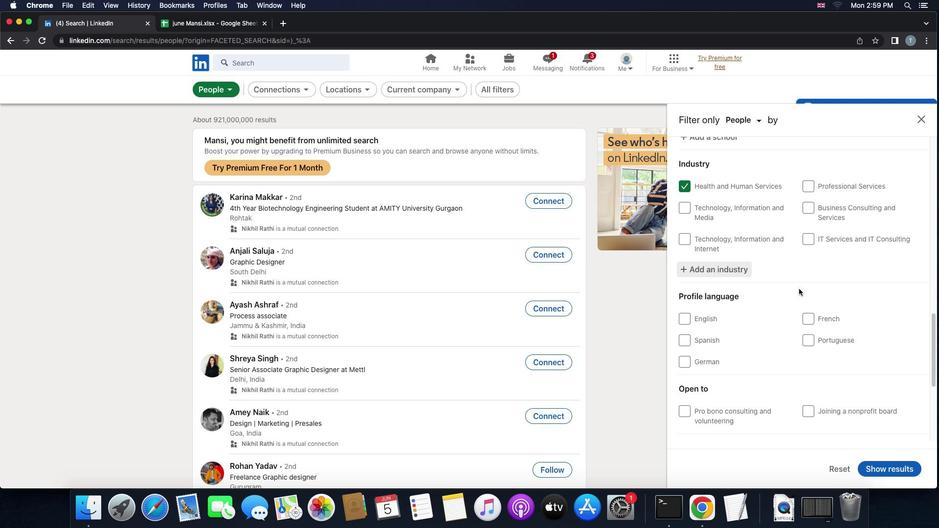 
Action: Mouse scrolled (799, 289) with delta (0, 0)
Screenshot: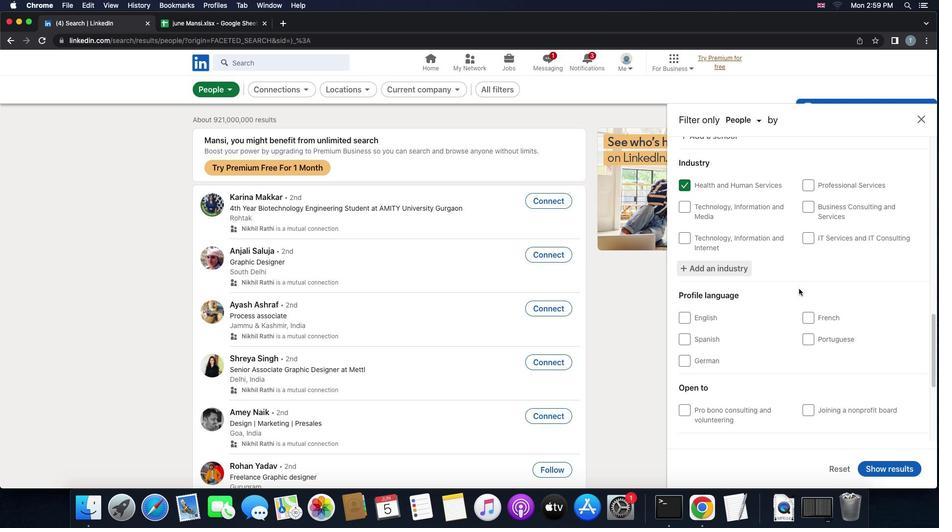 
Action: Mouse scrolled (799, 289) with delta (0, 0)
Screenshot: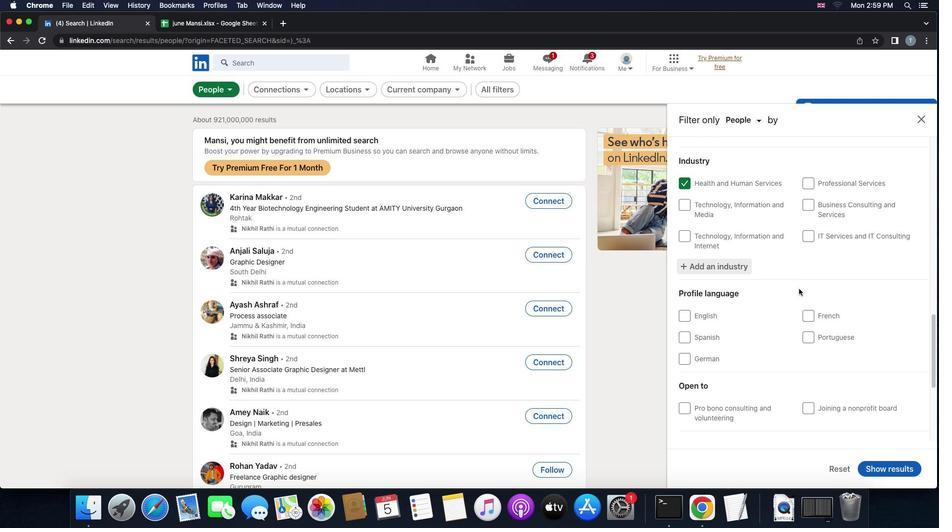 
Action: Mouse scrolled (799, 289) with delta (0, 0)
Screenshot: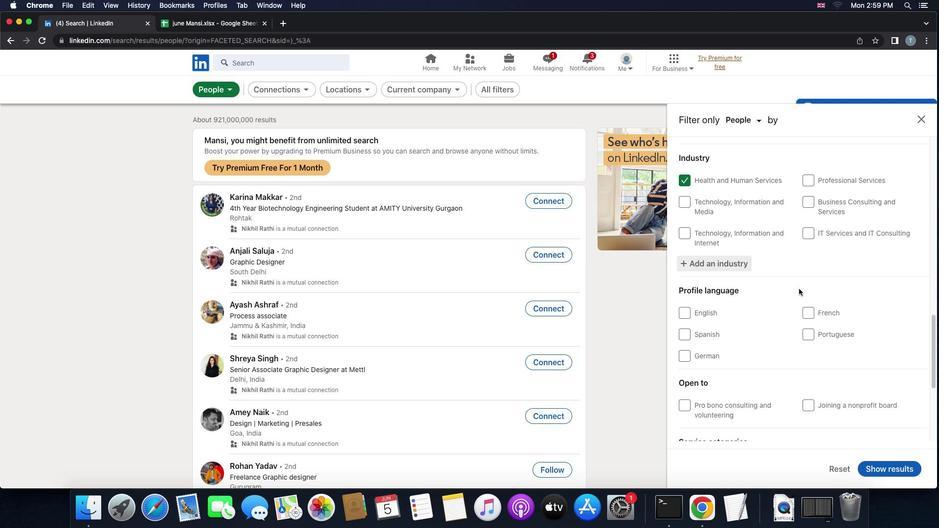 
Action: Mouse scrolled (799, 289) with delta (0, 0)
Screenshot: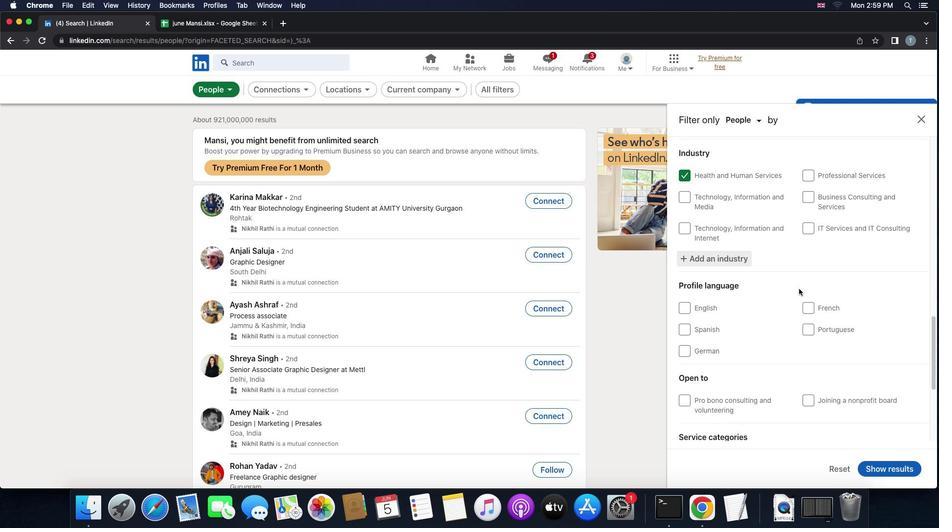 
Action: Mouse scrolled (799, 289) with delta (0, 0)
Screenshot: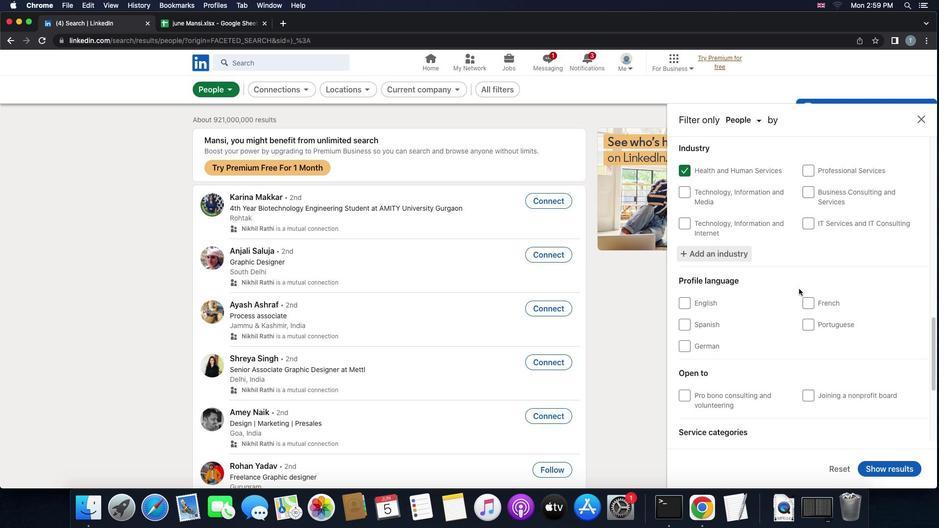 
Action: Mouse scrolled (799, 289) with delta (0, 0)
Screenshot: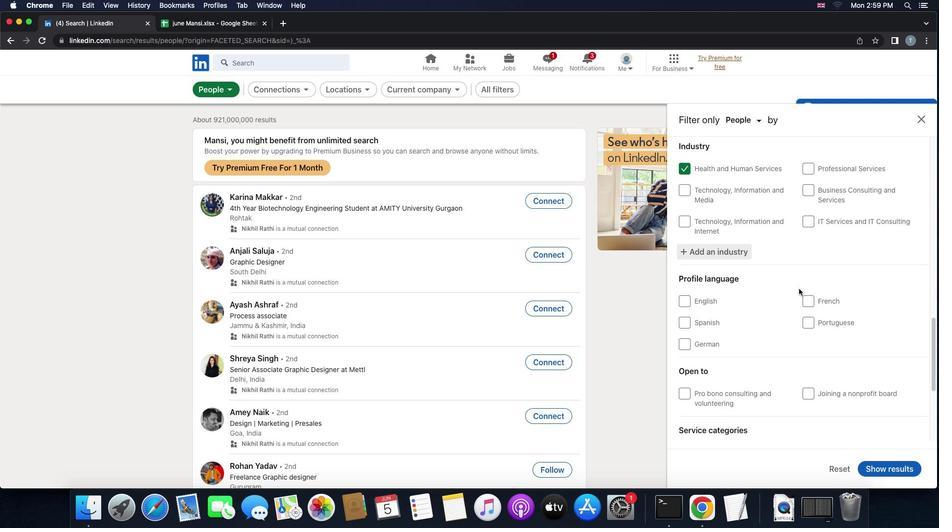 
Action: Mouse scrolled (799, 289) with delta (0, 0)
Screenshot: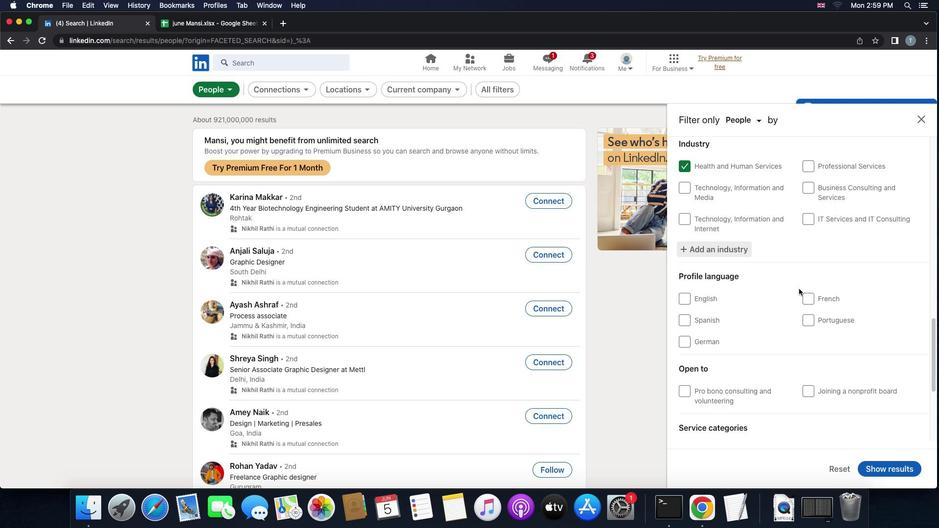 
Action: Mouse scrolled (799, 289) with delta (0, 0)
Screenshot: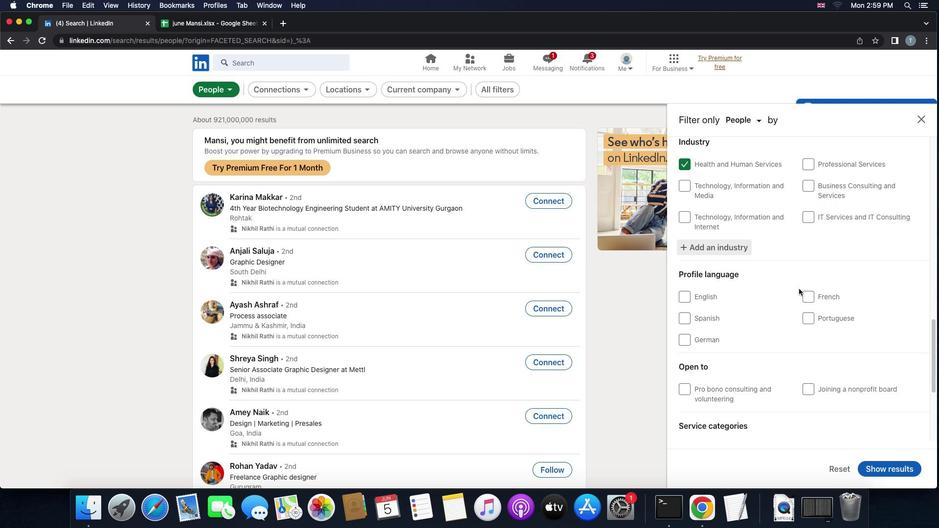 
Action: Mouse scrolled (799, 289) with delta (0, 0)
Screenshot: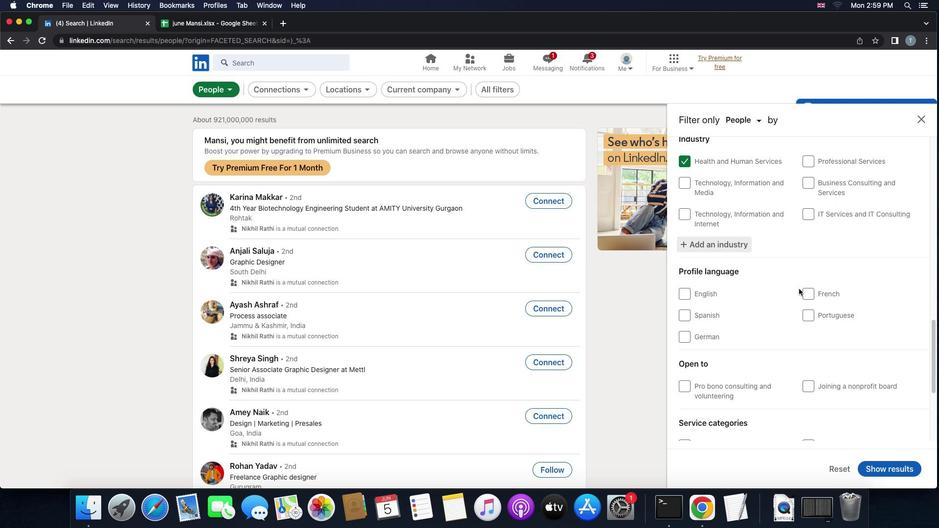 
Action: Mouse scrolled (799, 289) with delta (0, 0)
Screenshot: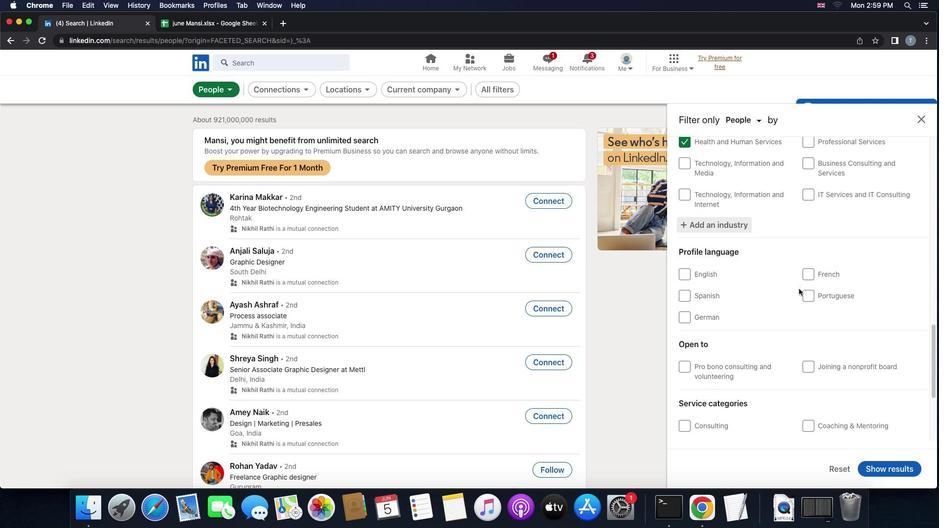 
Action: Mouse moved to (807, 238)
Screenshot: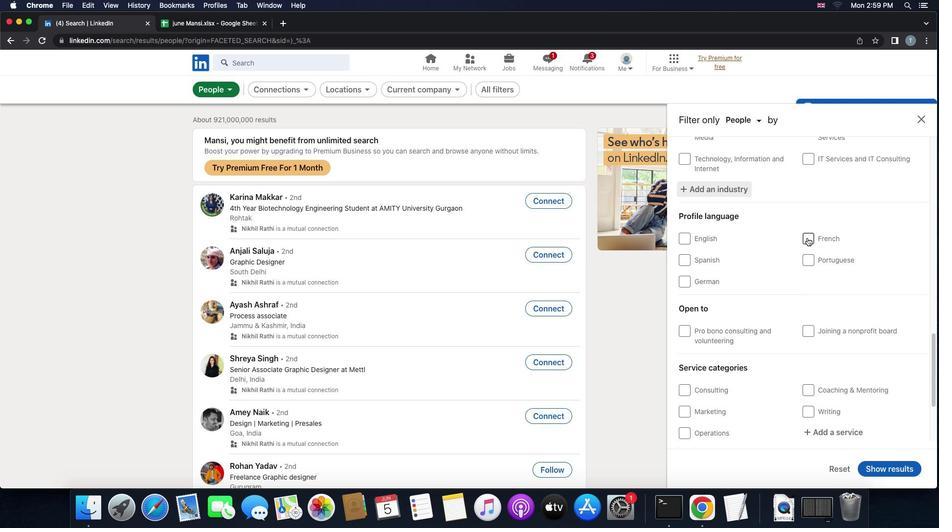 
Action: Mouse pressed left at (807, 238)
Screenshot: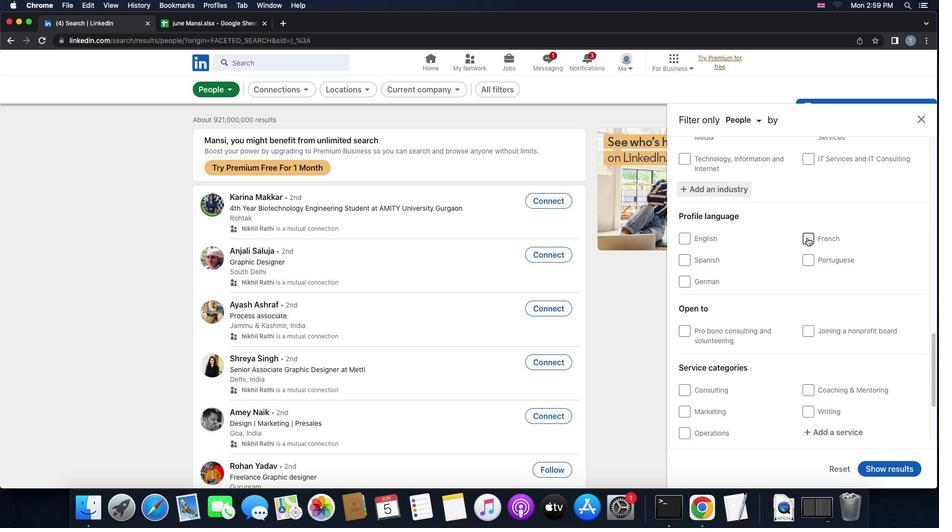 
Action: Mouse moved to (812, 306)
Screenshot: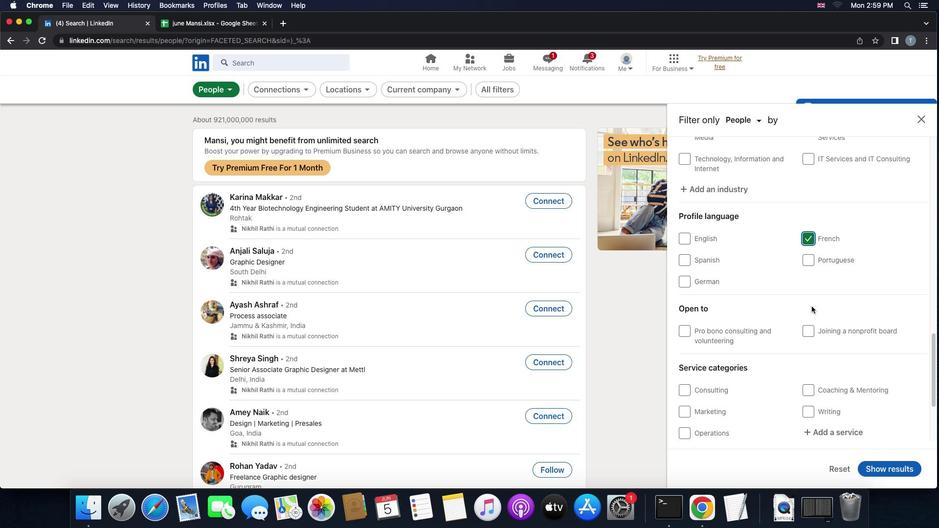 
Action: Mouse scrolled (812, 306) with delta (0, 0)
Screenshot: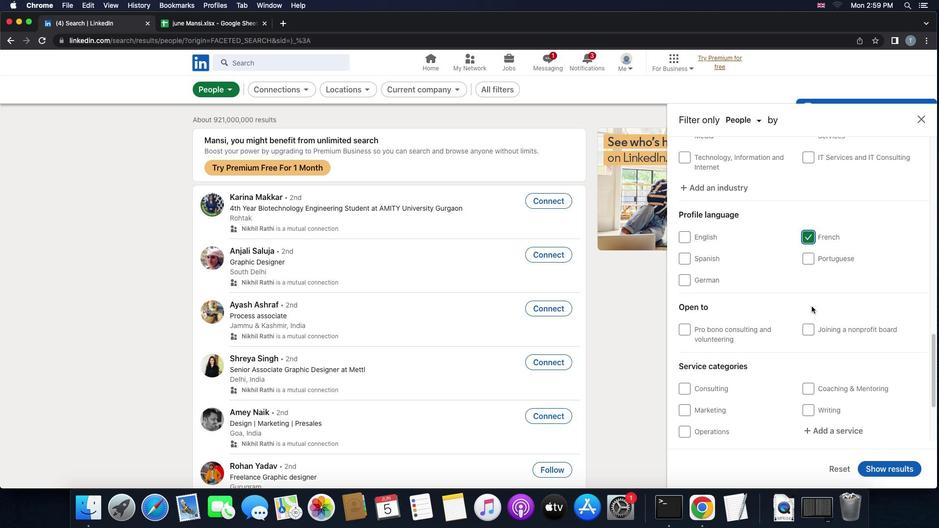 
Action: Mouse scrolled (812, 306) with delta (0, 0)
Screenshot: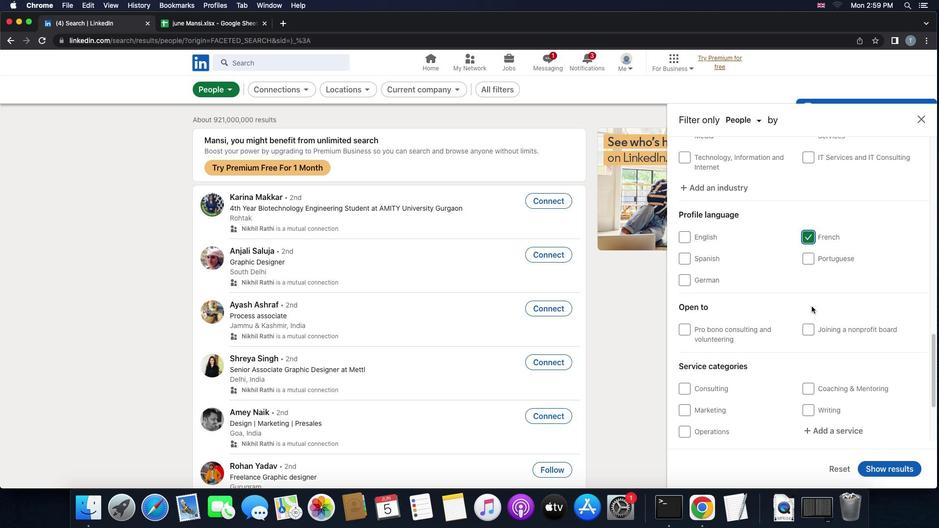 
Action: Mouse scrolled (812, 306) with delta (0, 0)
Screenshot: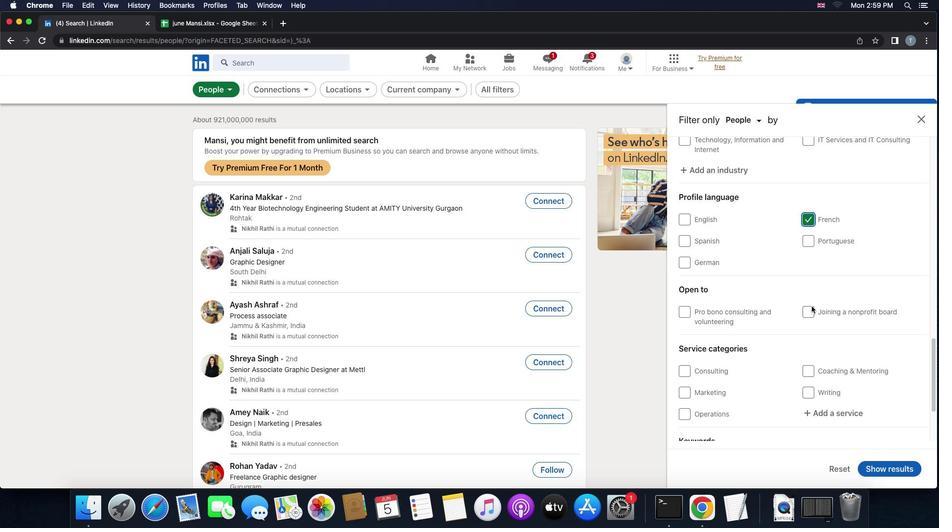
Action: Mouse scrolled (812, 306) with delta (0, 0)
Screenshot: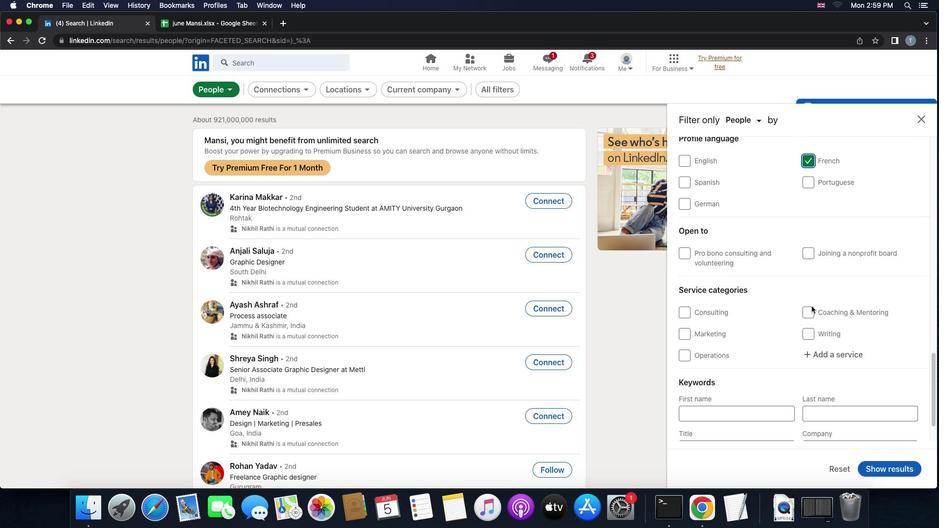 
Action: Mouse scrolled (812, 306) with delta (0, 0)
Screenshot: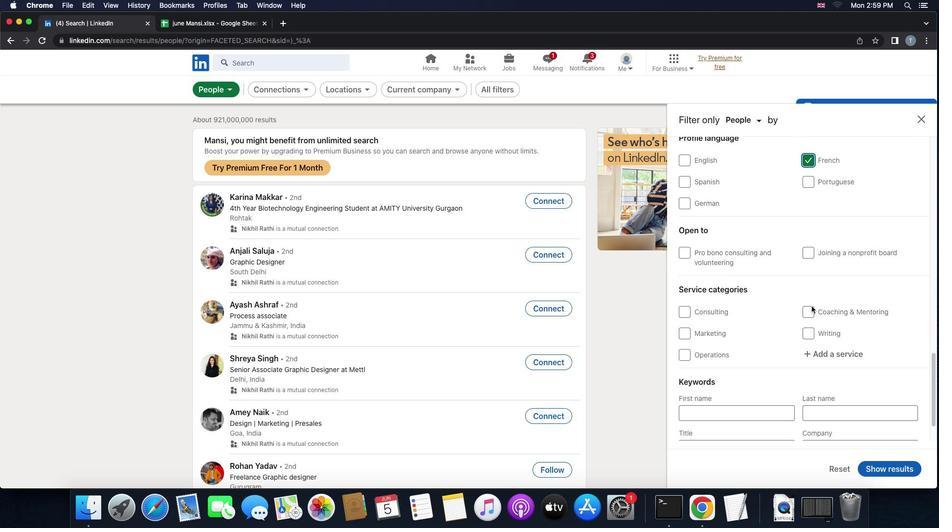 
Action: Mouse scrolled (812, 306) with delta (0, 0)
Screenshot: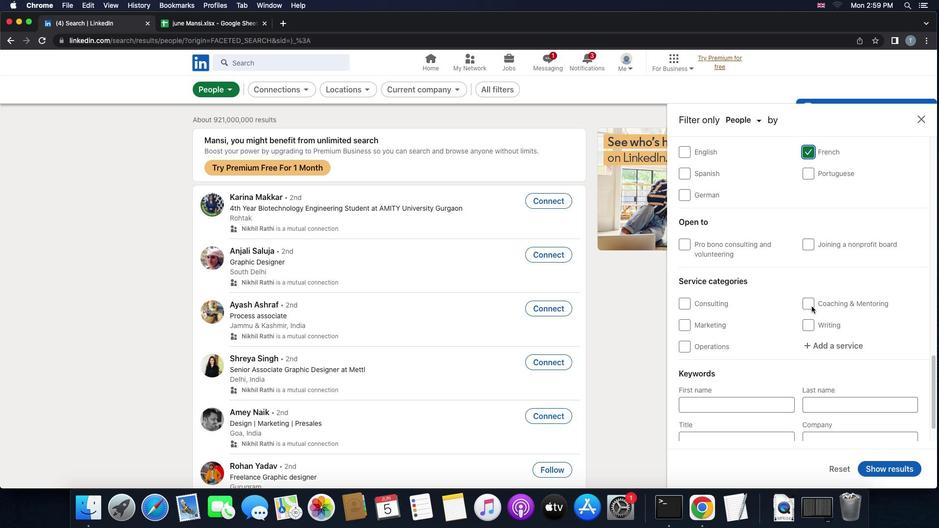 
Action: Mouse moved to (814, 303)
Screenshot: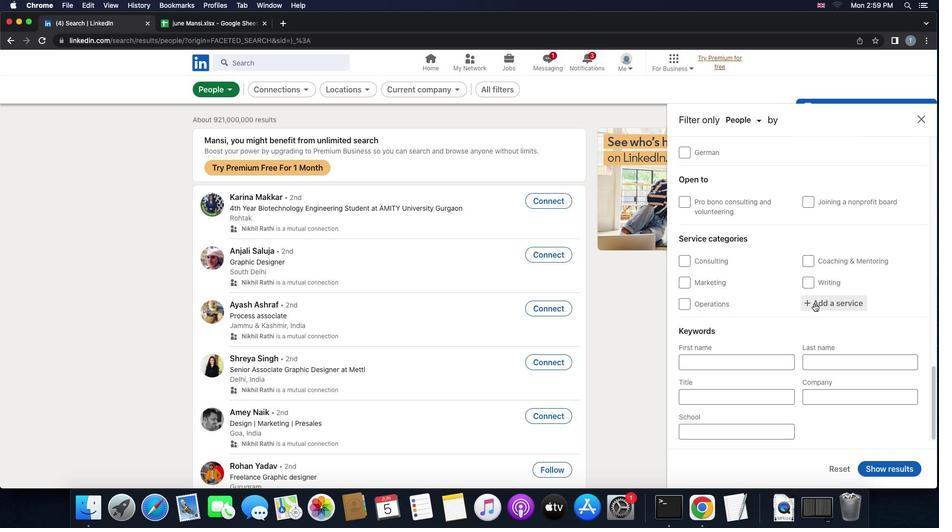 
Action: Mouse pressed left at (814, 303)
Screenshot: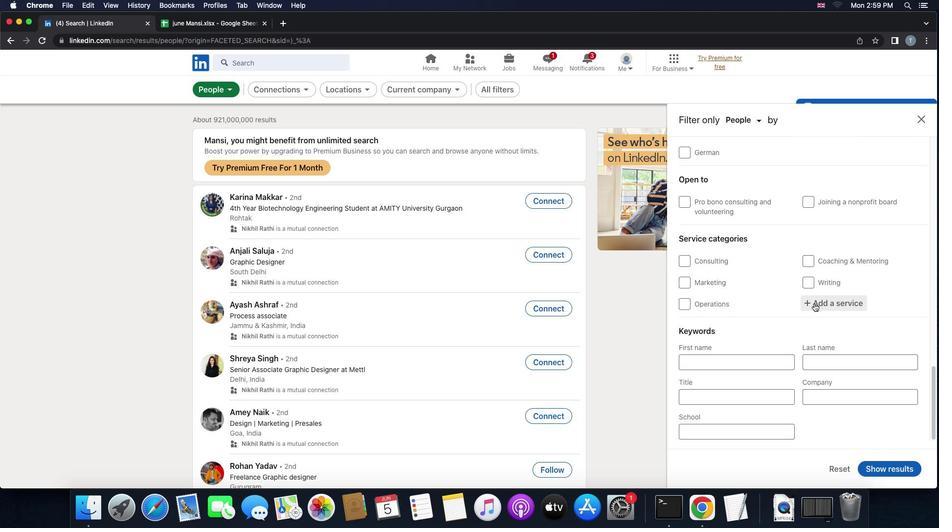 
Action: Key pressed 'h''o''m''e''o''w''n''e''r''s'
Screenshot: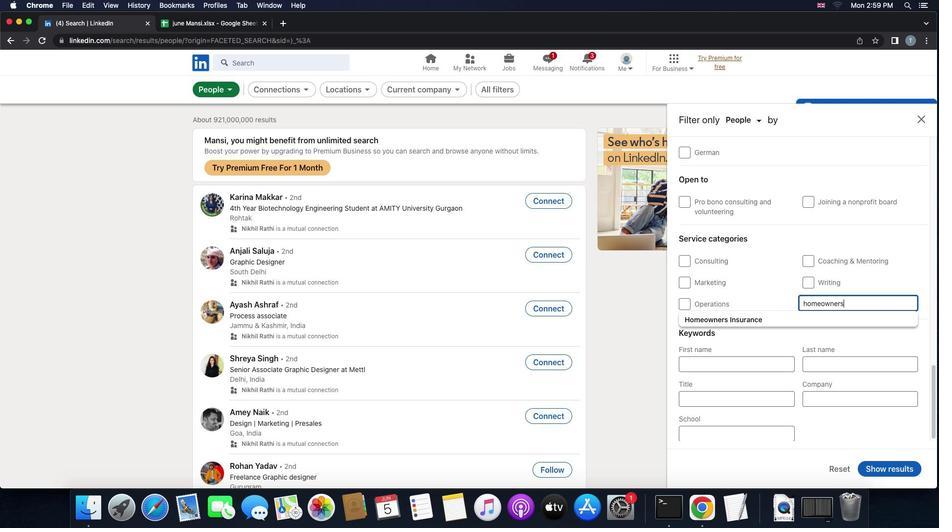 
Action: Mouse moved to (807, 314)
Screenshot: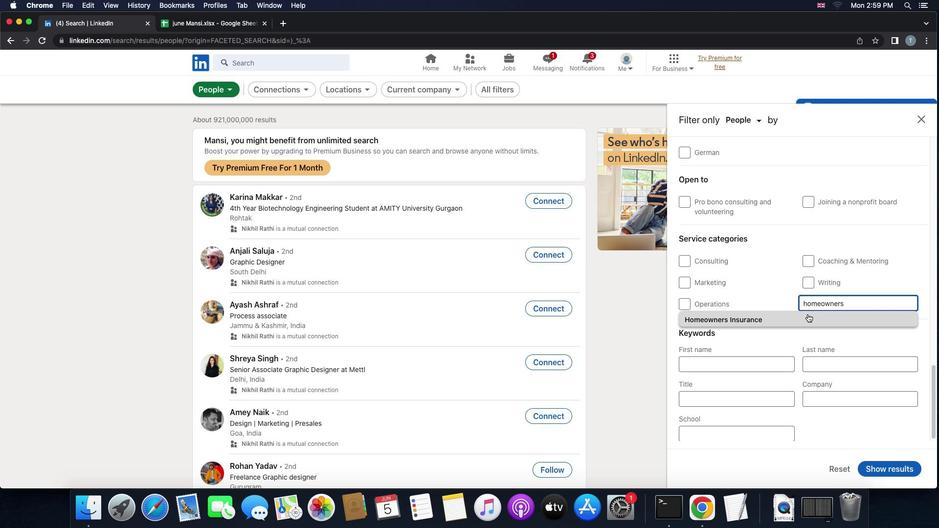 
Action: Mouse pressed left at (807, 314)
Screenshot: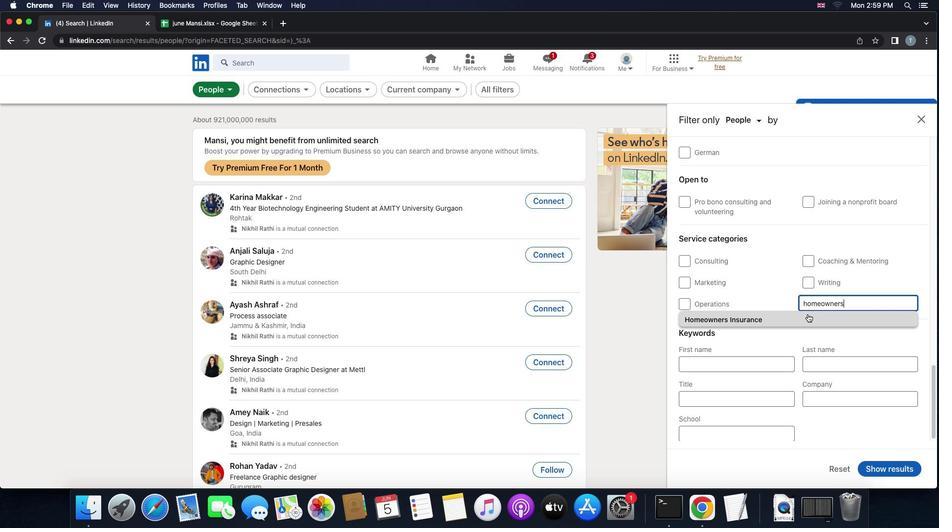 
Action: Mouse moved to (829, 318)
Screenshot: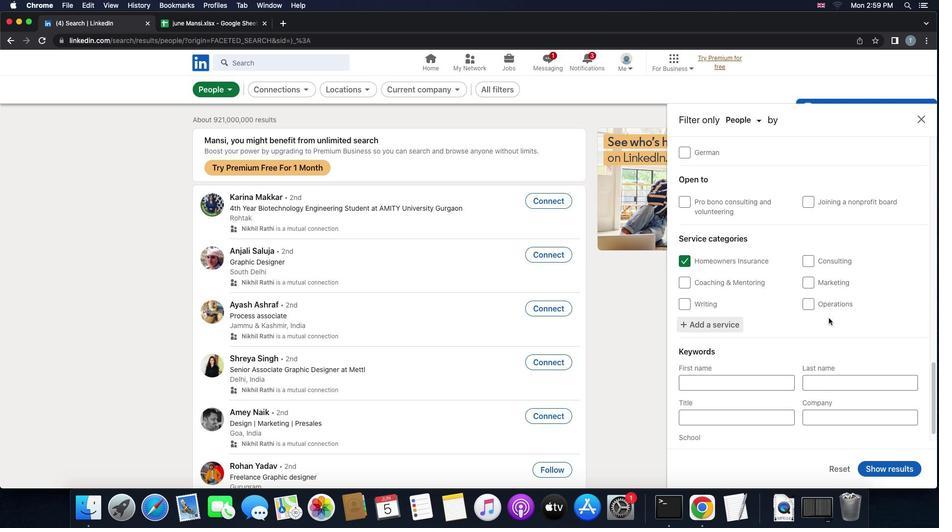 
Action: Mouse scrolled (829, 318) with delta (0, 0)
Screenshot: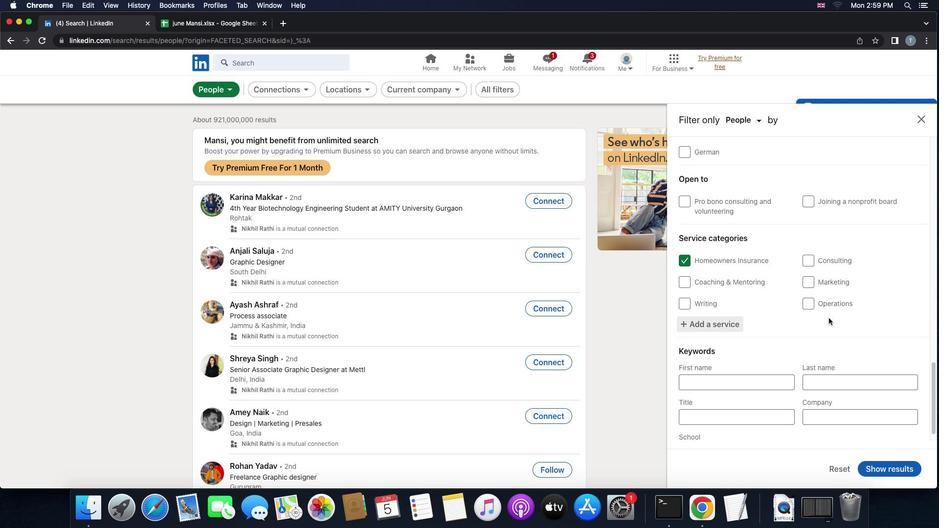 
Action: Mouse scrolled (829, 318) with delta (0, 0)
Screenshot: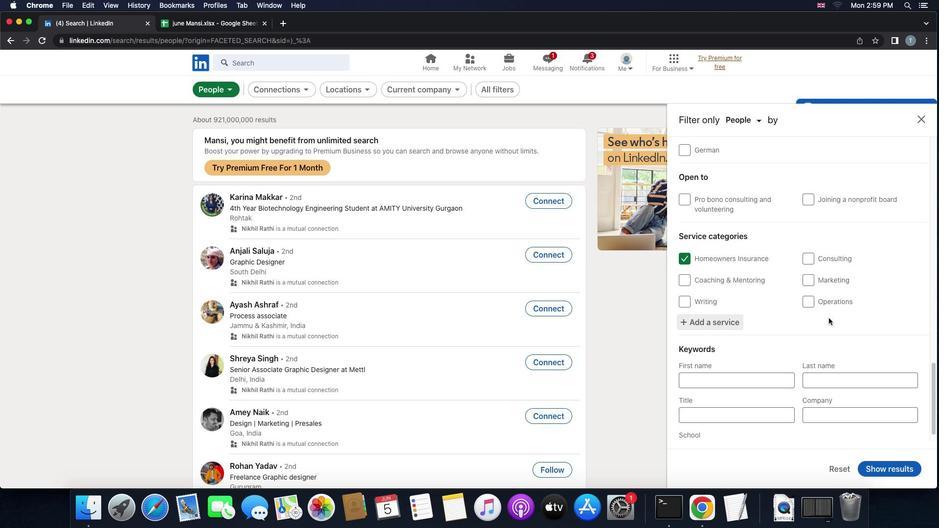 
Action: Mouse scrolled (829, 318) with delta (0, 0)
Screenshot: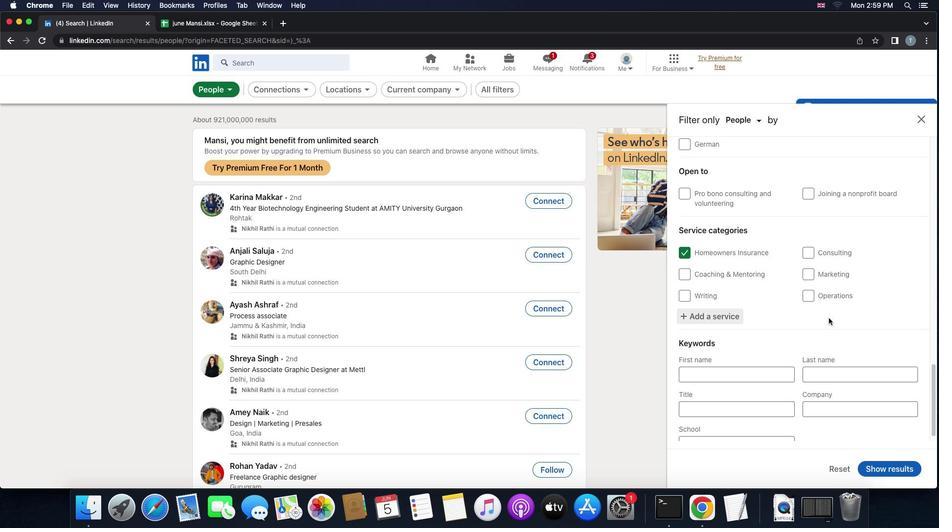 
Action: Mouse scrolled (829, 318) with delta (0, 0)
Screenshot: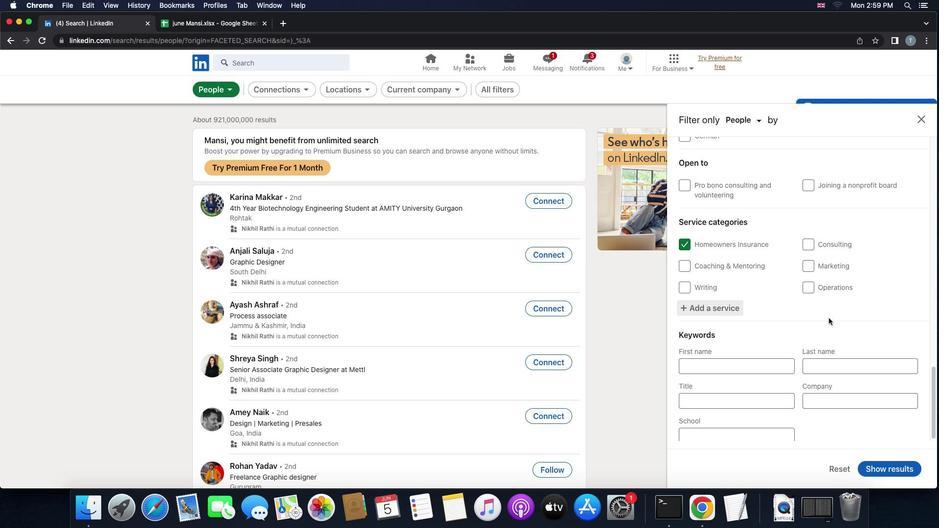 
Action: Mouse moved to (722, 399)
Screenshot: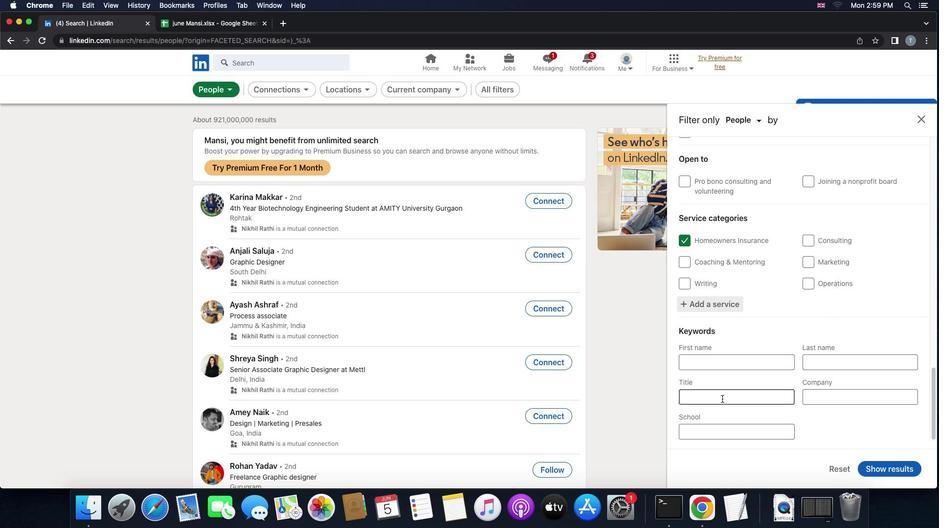 
Action: Mouse pressed left at (722, 399)
Screenshot: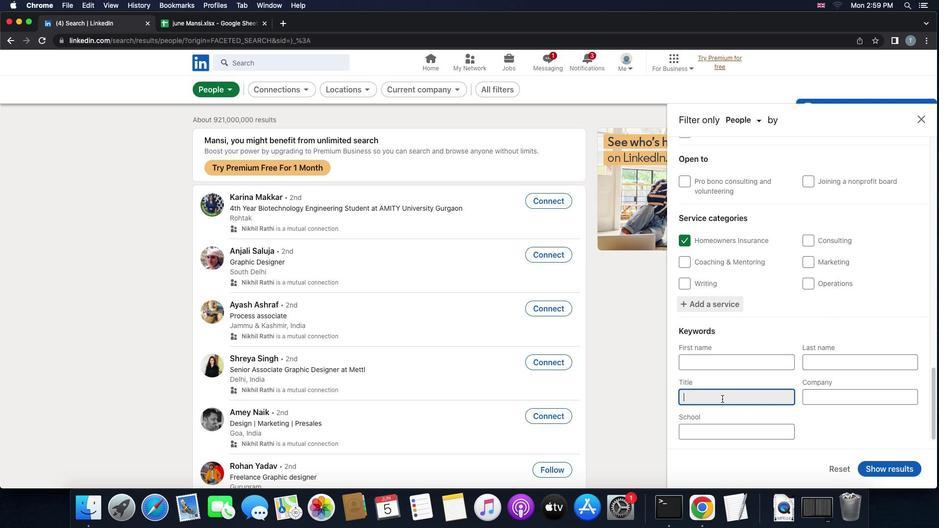 
Action: Key pressed Key.shift'F''i''n''a''n''c''e'Key.space'm''a''n''a''g''e''r'
Screenshot: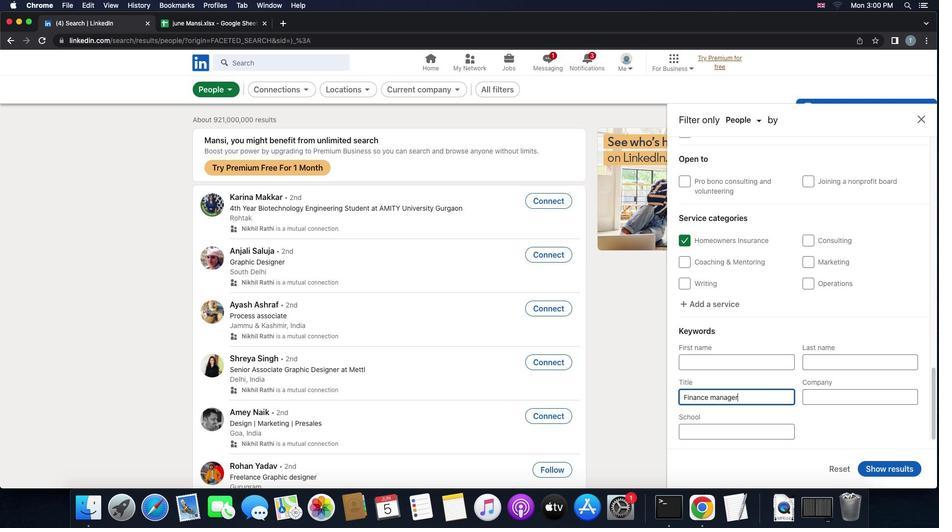 
Action: Mouse moved to (910, 462)
Screenshot: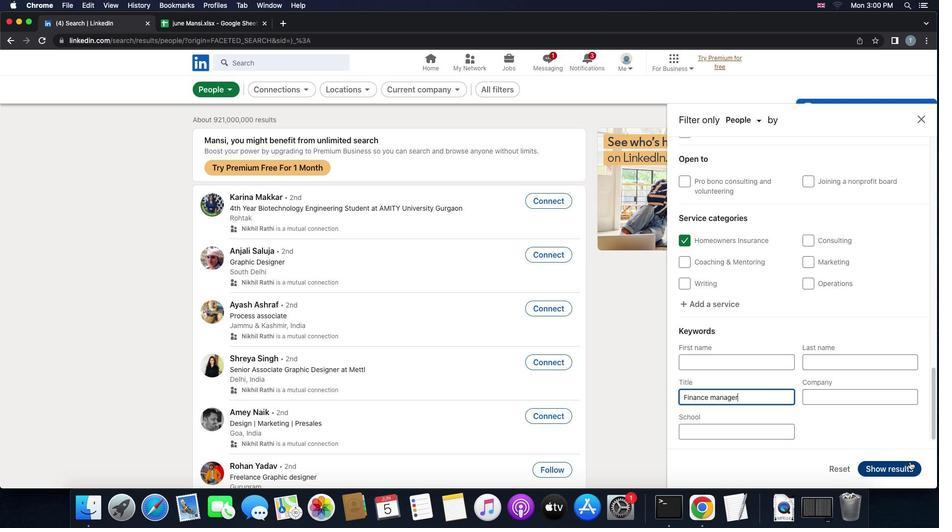 
Action: Mouse pressed left at (910, 462)
Screenshot: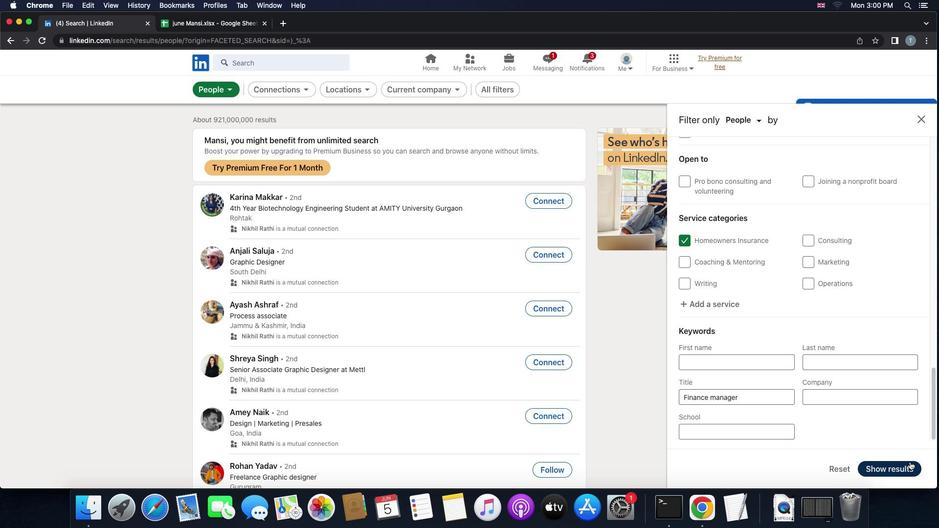 
